 Task: Start in the project AgileRapid the sprint 'Capacity Scaling Sprint', with a duration of 2 weeks. Start in the project AgileRapid the sprint 'Capacity Scaling Sprint', with a duration of 1 week. Start in the project AgileRapid the sprint 'Capacity Scaling Sprint', with a duration of 3 weeks
Action: Mouse moved to (242, 67)
Screenshot: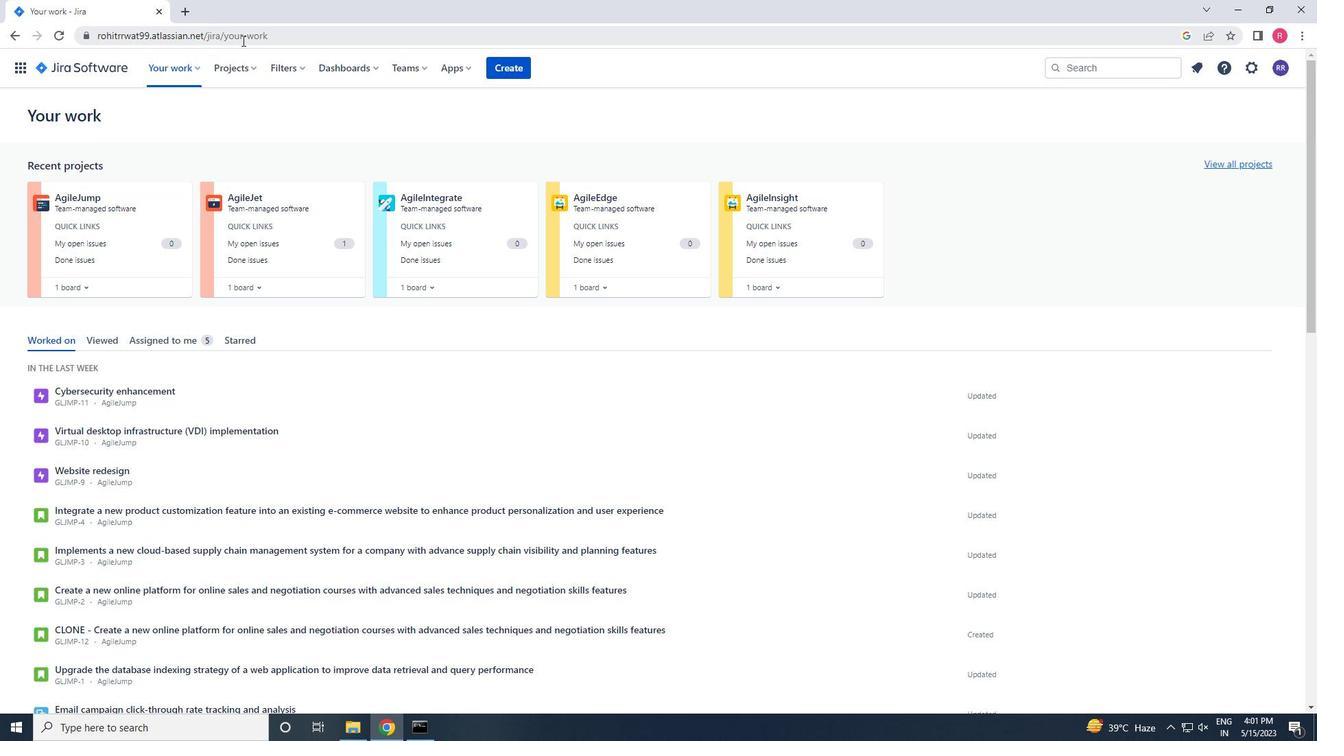 
Action: Mouse pressed left at (242, 67)
Screenshot: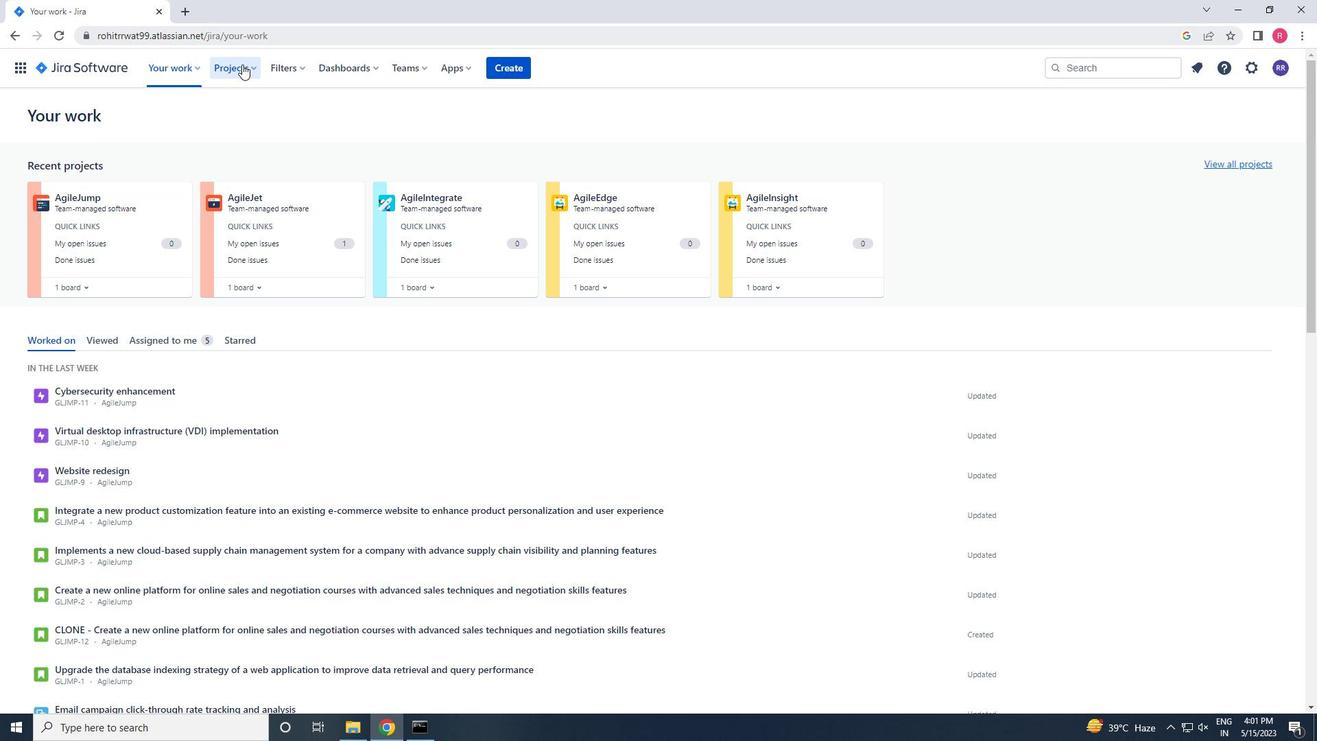 
Action: Mouse moved to (242, 138)
Screenshot: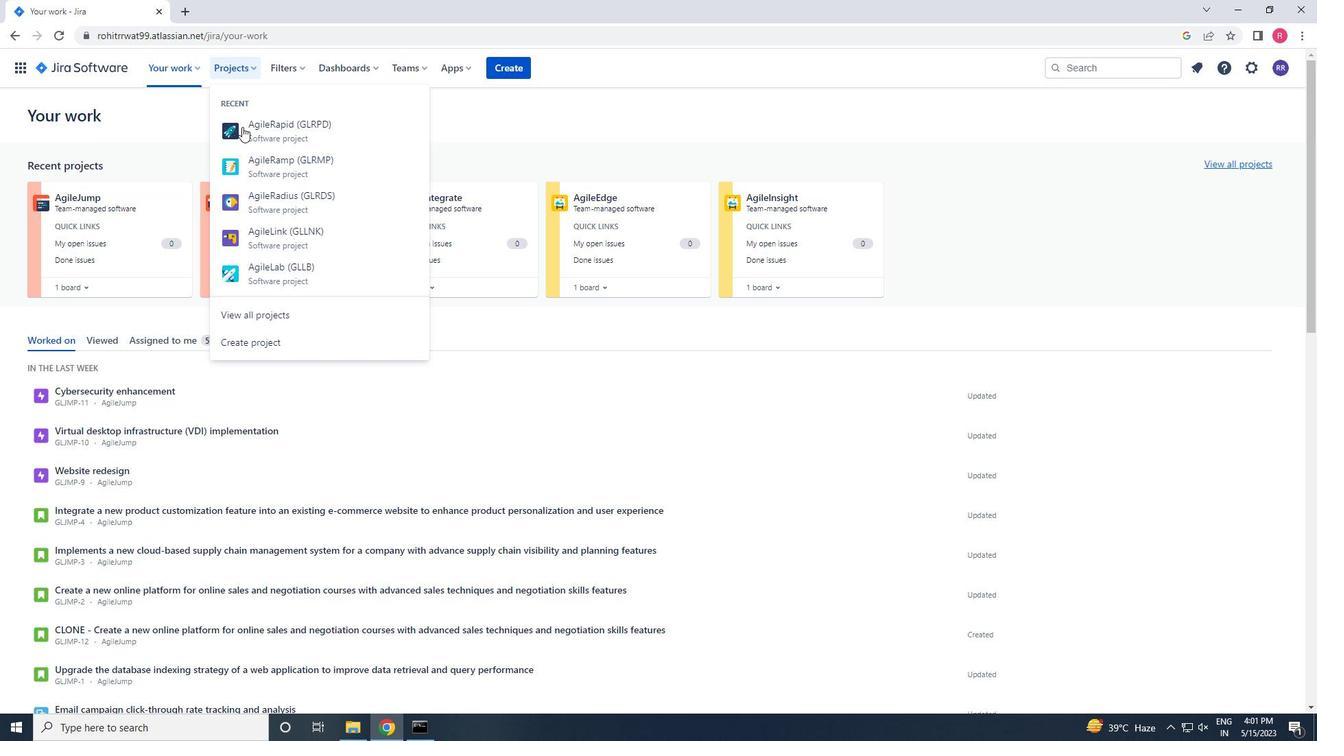
Action: Mouse pressed left at (242, 138)
Screenshot: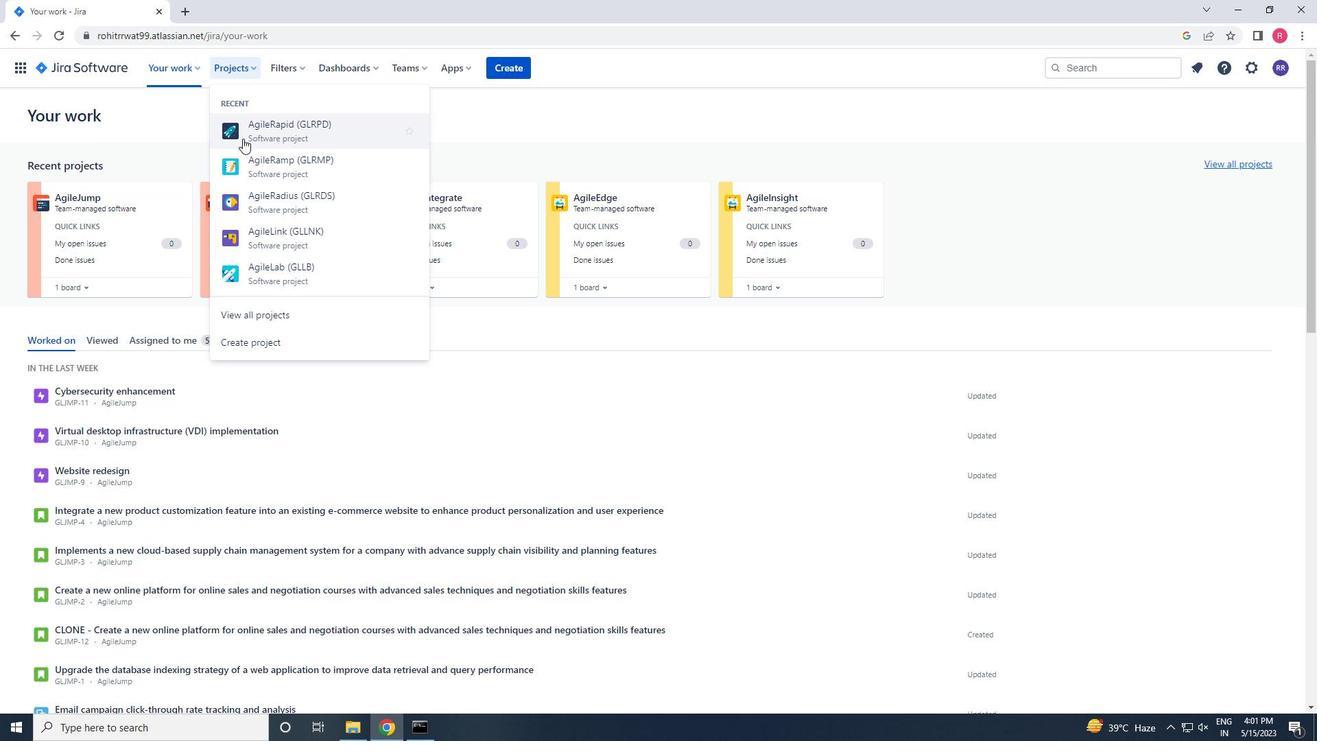 
Action: Mouse moved to (87, 201)
Screenshot: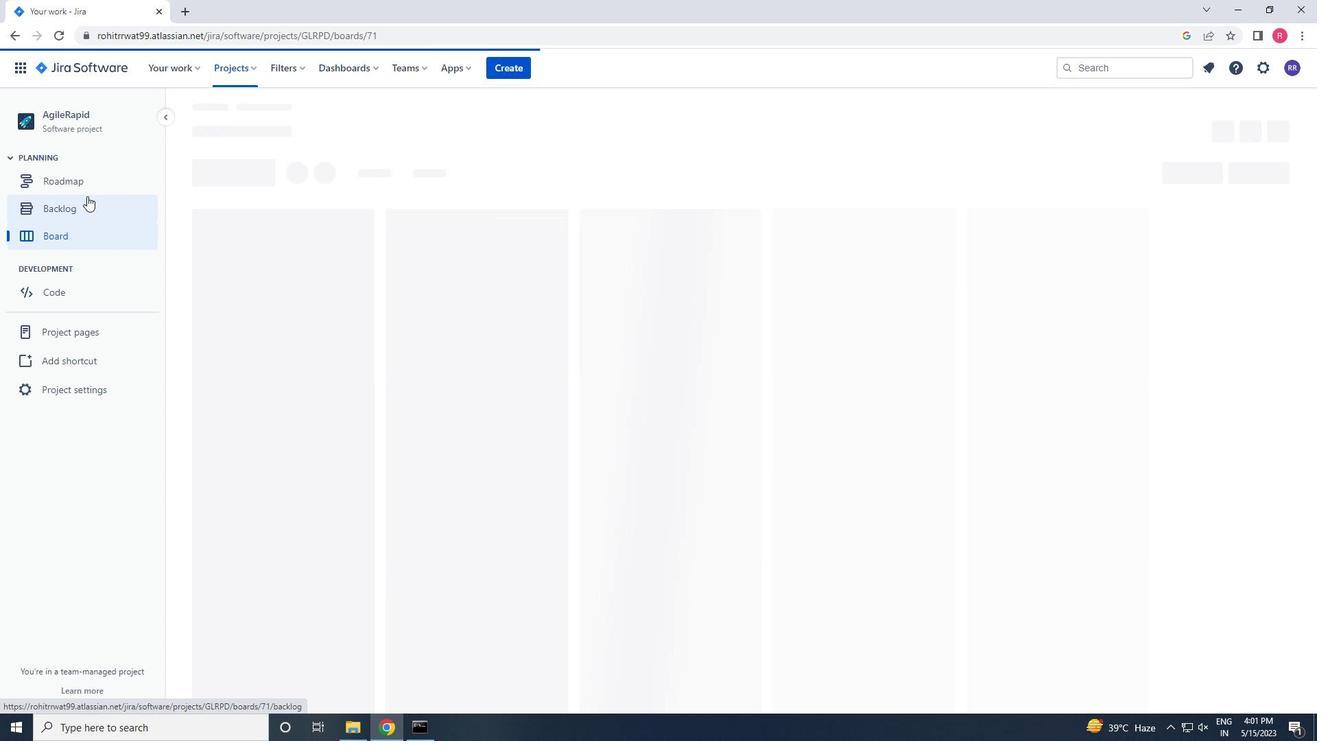 
Action: Mouse pressed left at (87, 201)
Screenshot: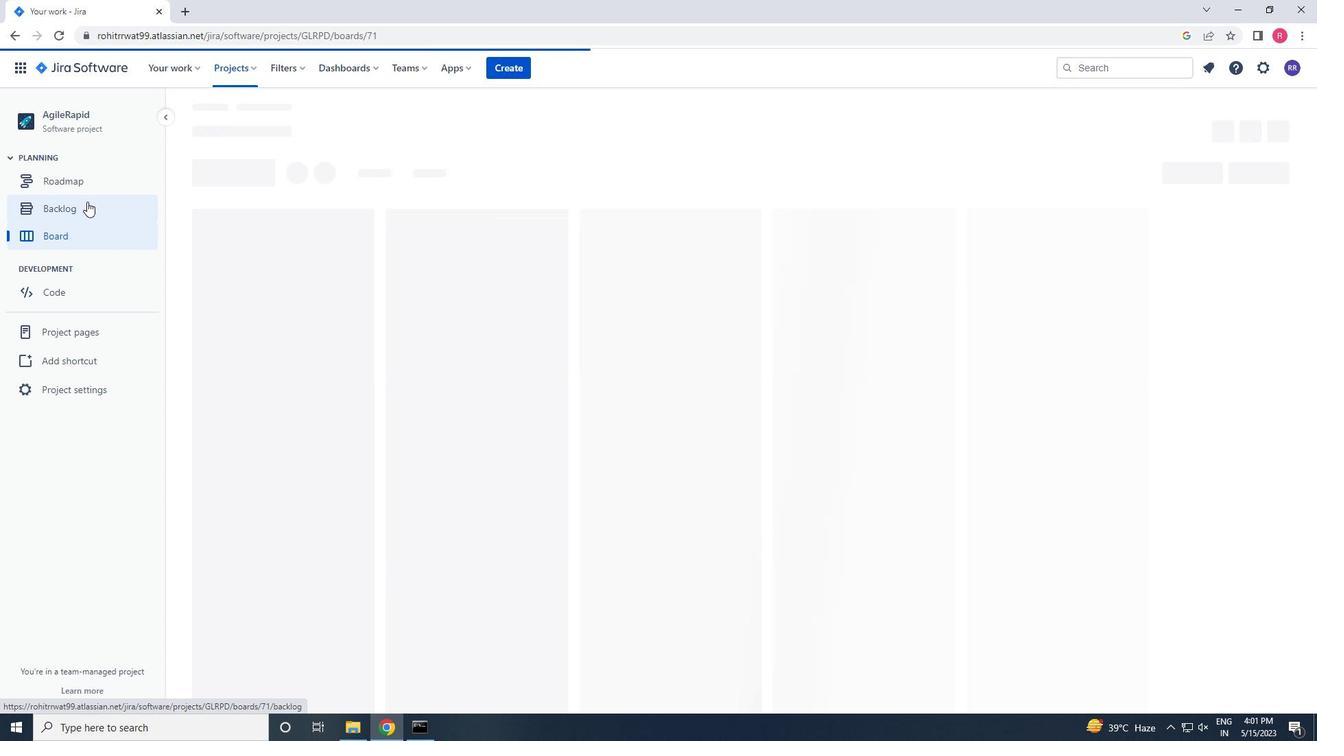 
Action: Mouse moved to (422, 392)
Screenshot: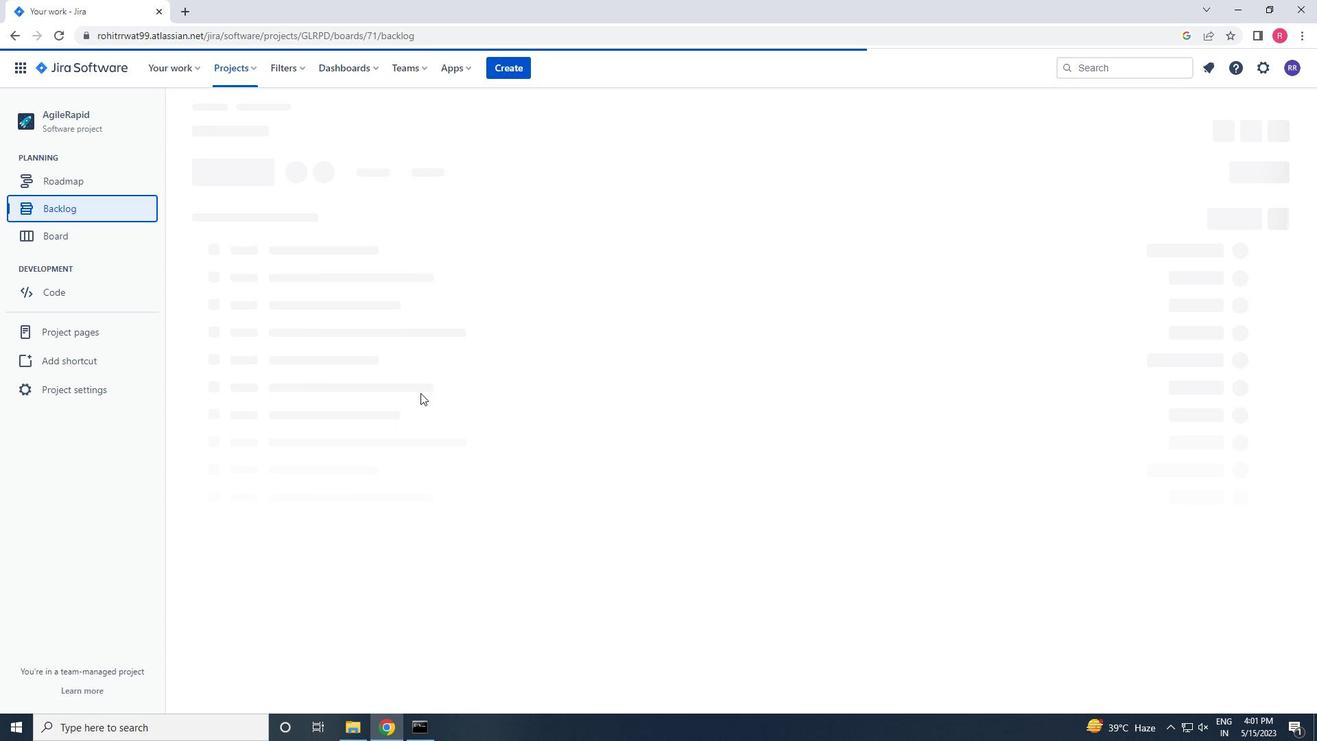 
Action: Mouse scrolled (422, 391) with delta (0, 0)
Screenshot: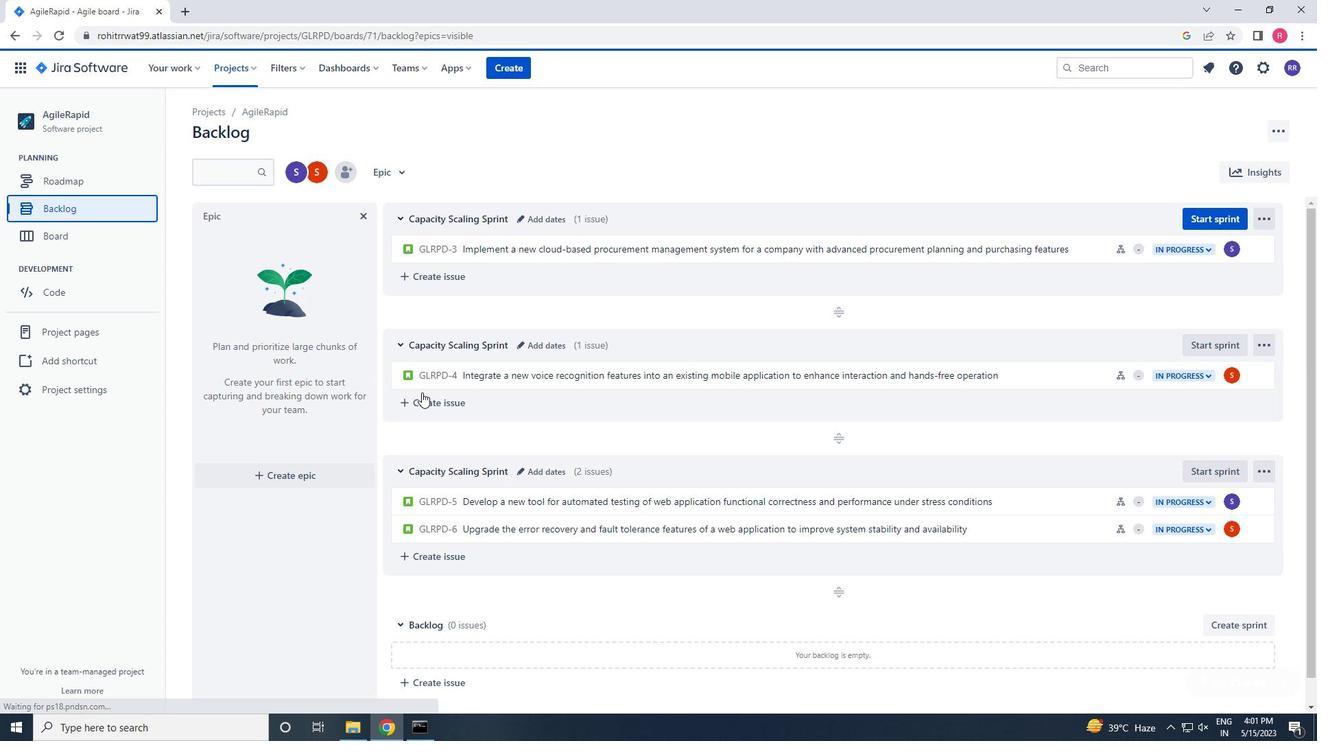 
Action: Mouse moved to (1120, 304)
Screenshot: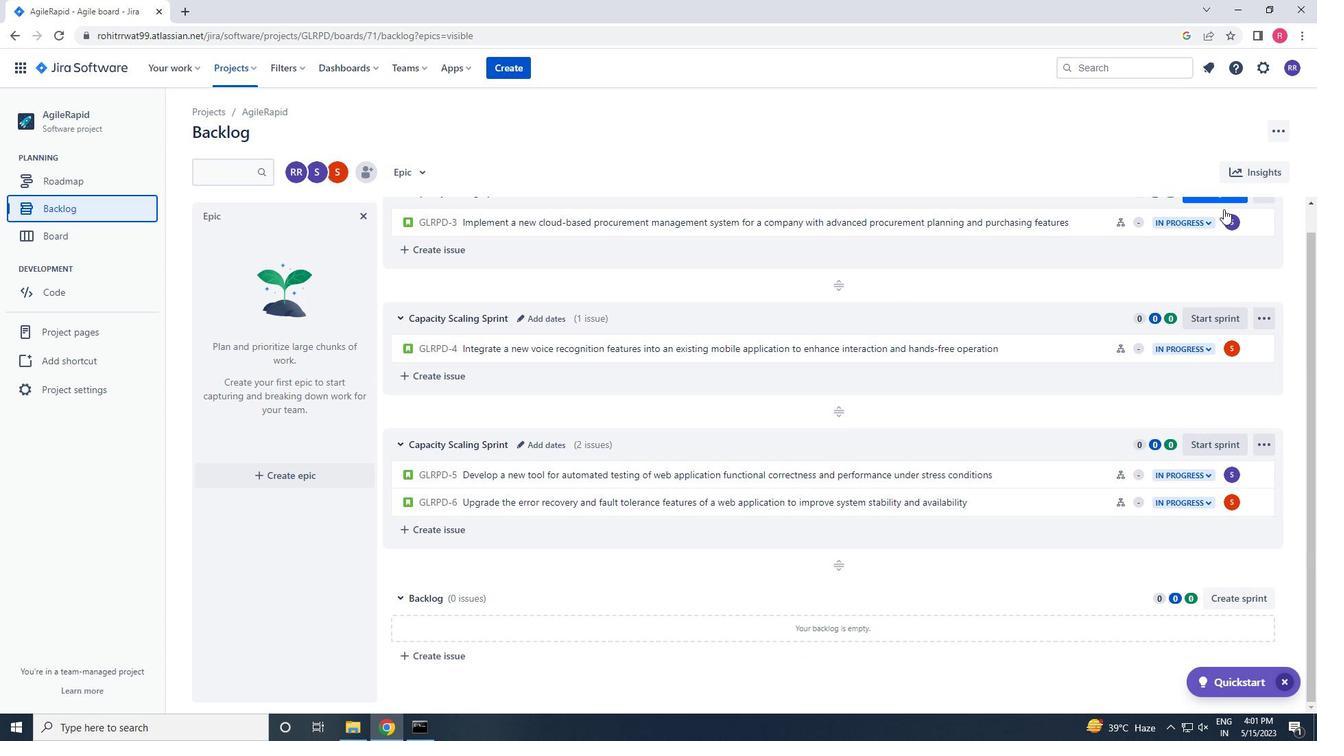 
Action: Mouse scrolled (1120, 304) with delta (0, 0)
Screenshot: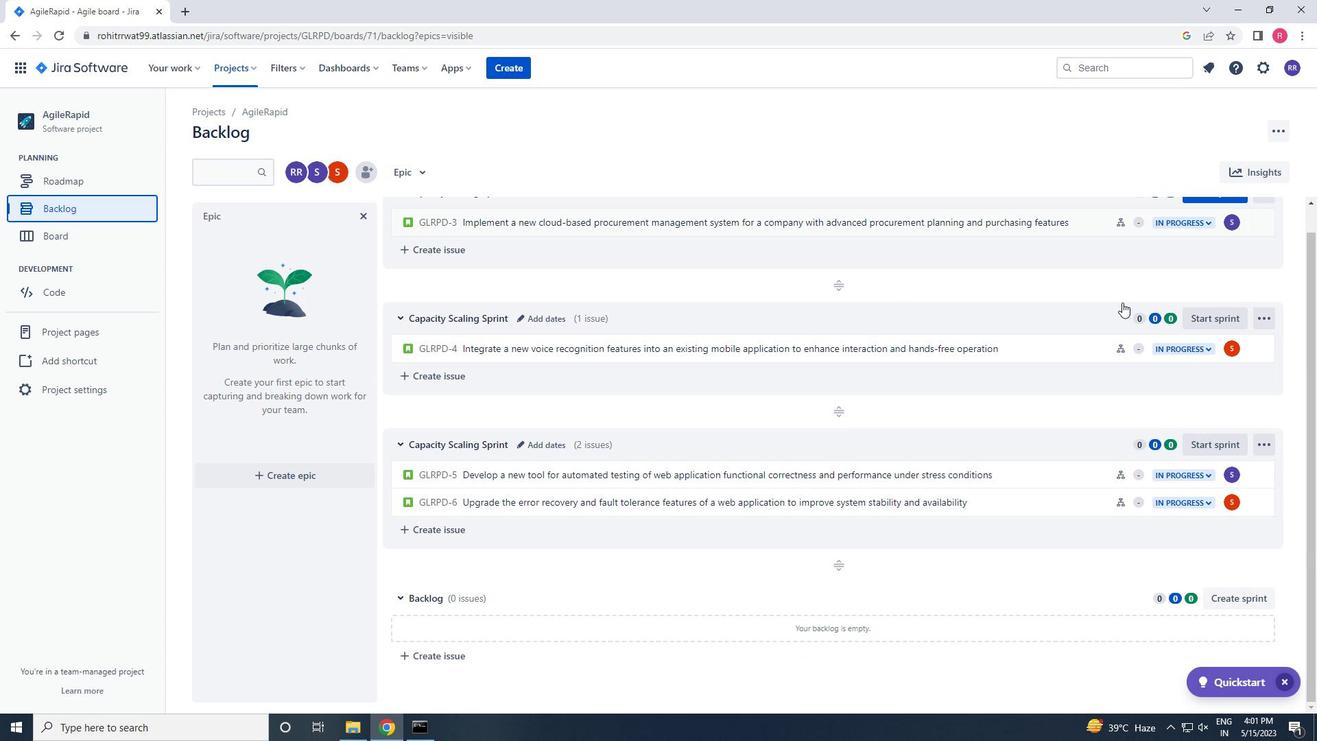 
Action: Mouse scrolled (1120, 304) with delta (0, 0)
Screenshot: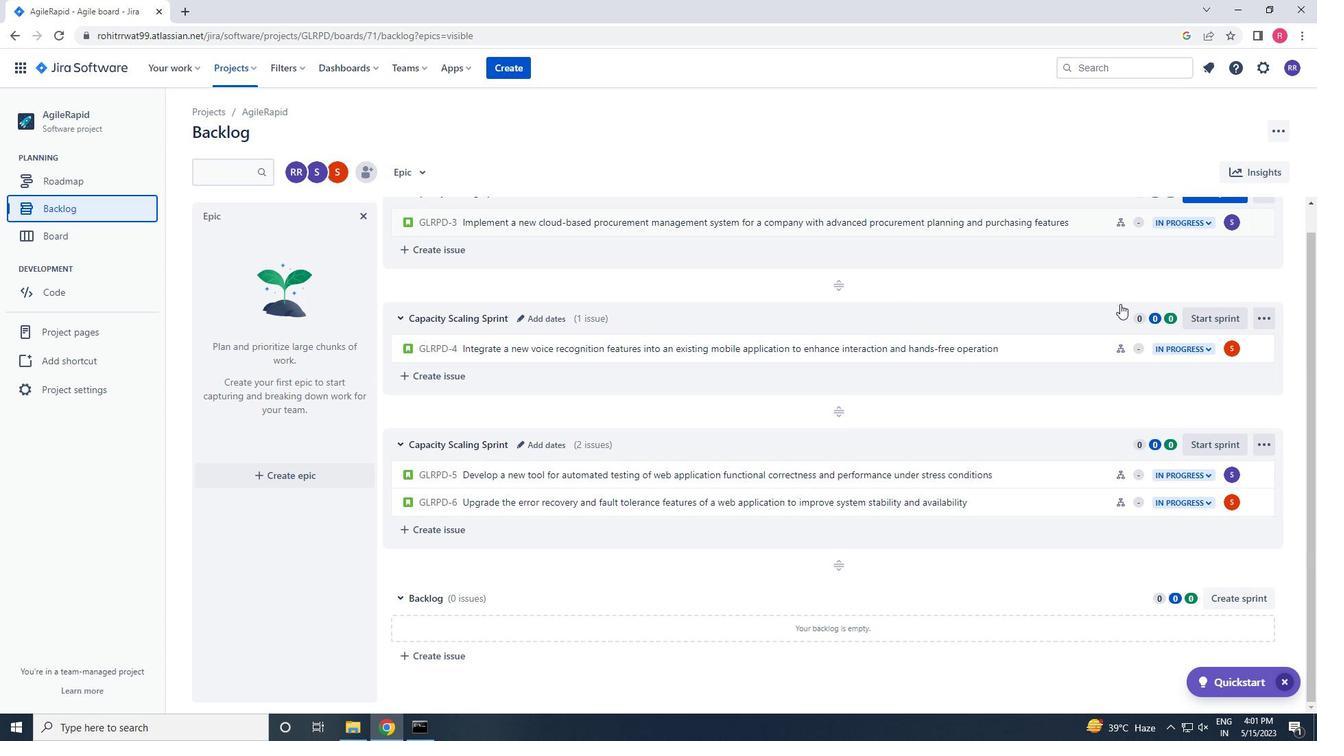 
Action: Mouse scrolled (1120, 304) with delta (0, 0)
Screenshot: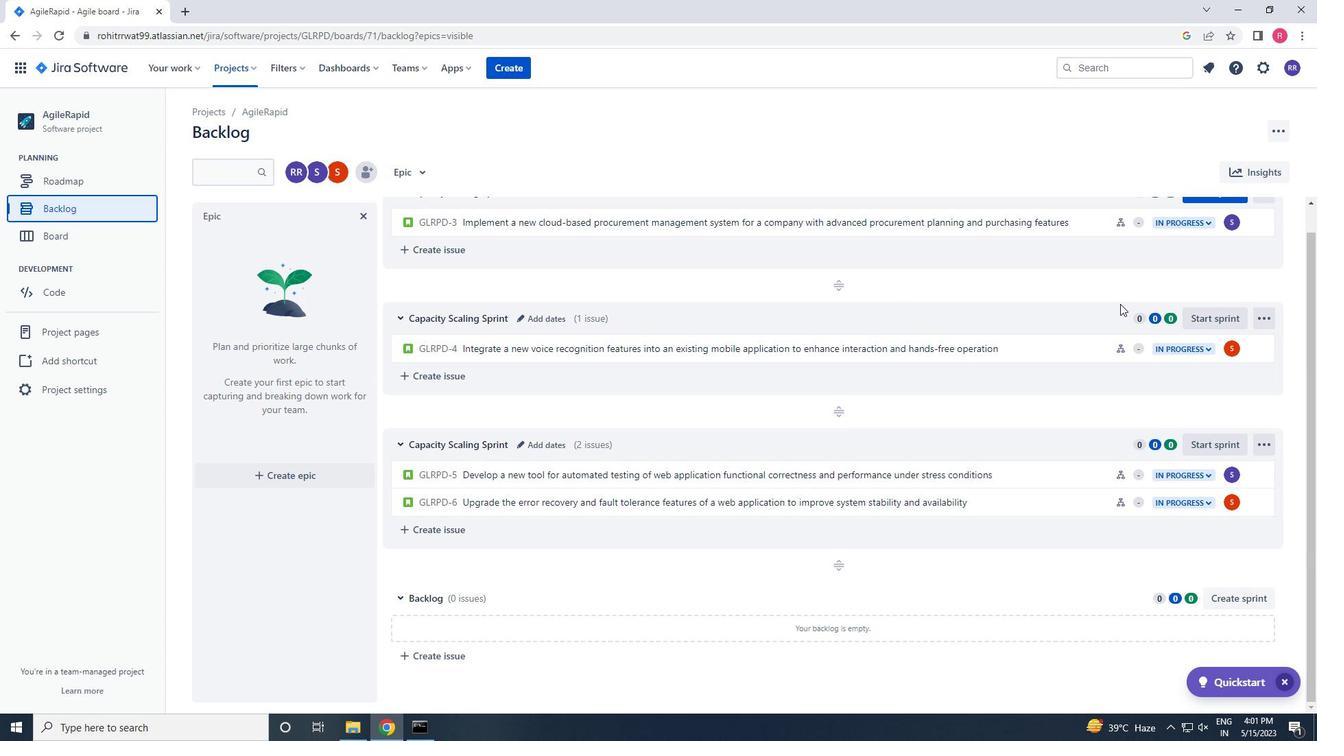 
Action: Mouse scrolled (1120, 304) with delta (0, 0)
Screenshot: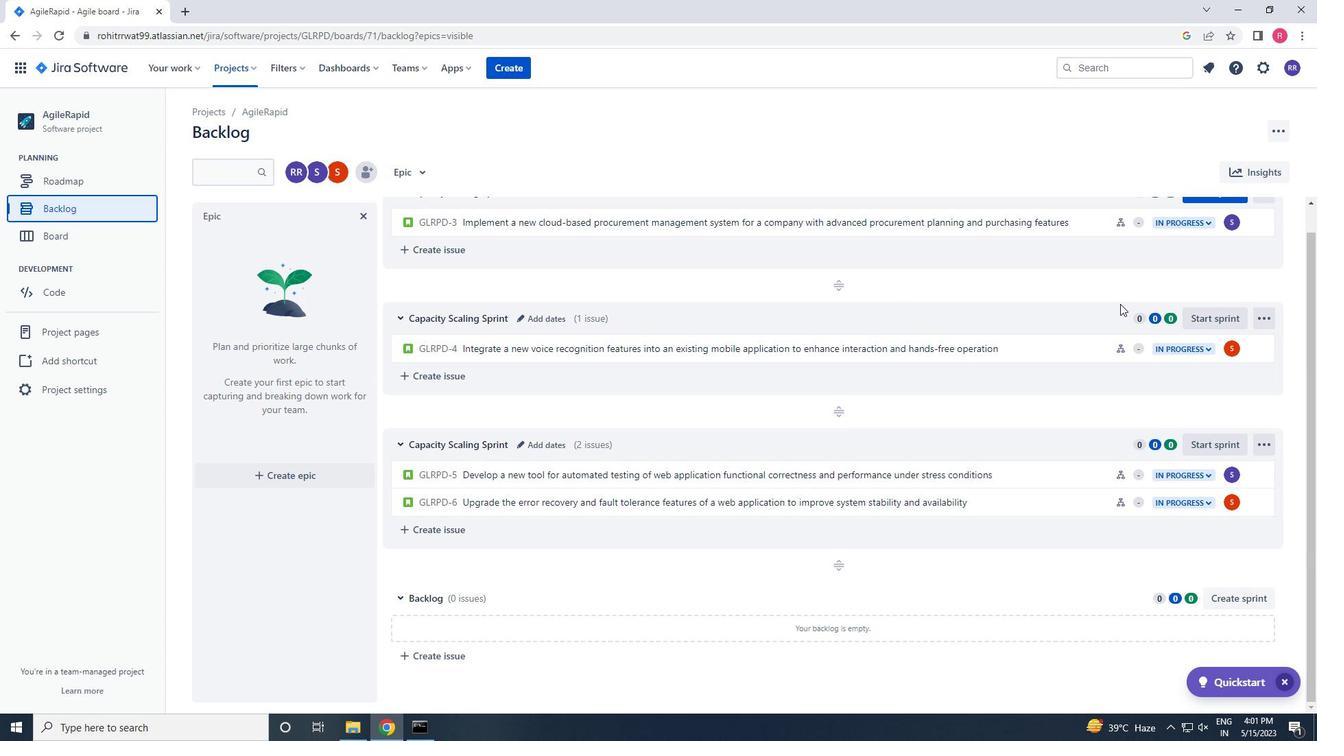 
Action: Mouse moved to (1192, 218)
Screenshot: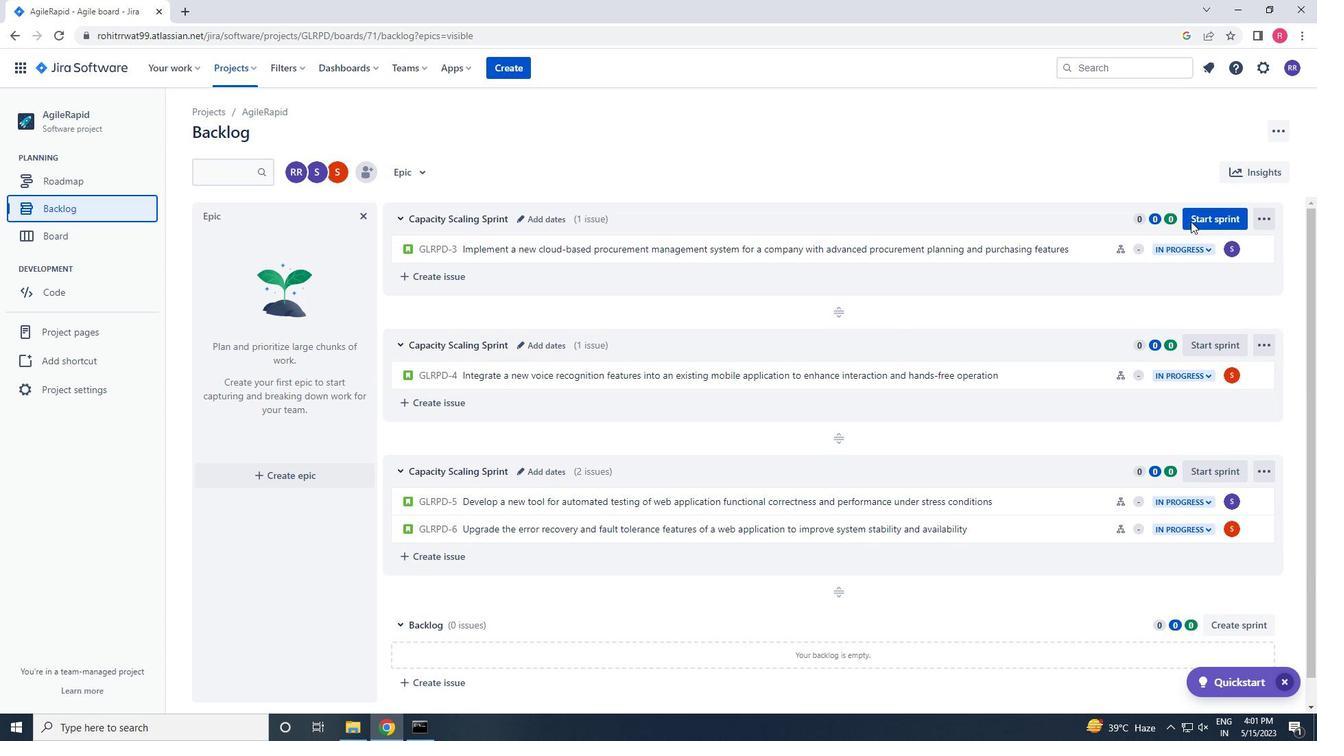 
Action: Mouse pressed left at (1192, 218)
Screenshot: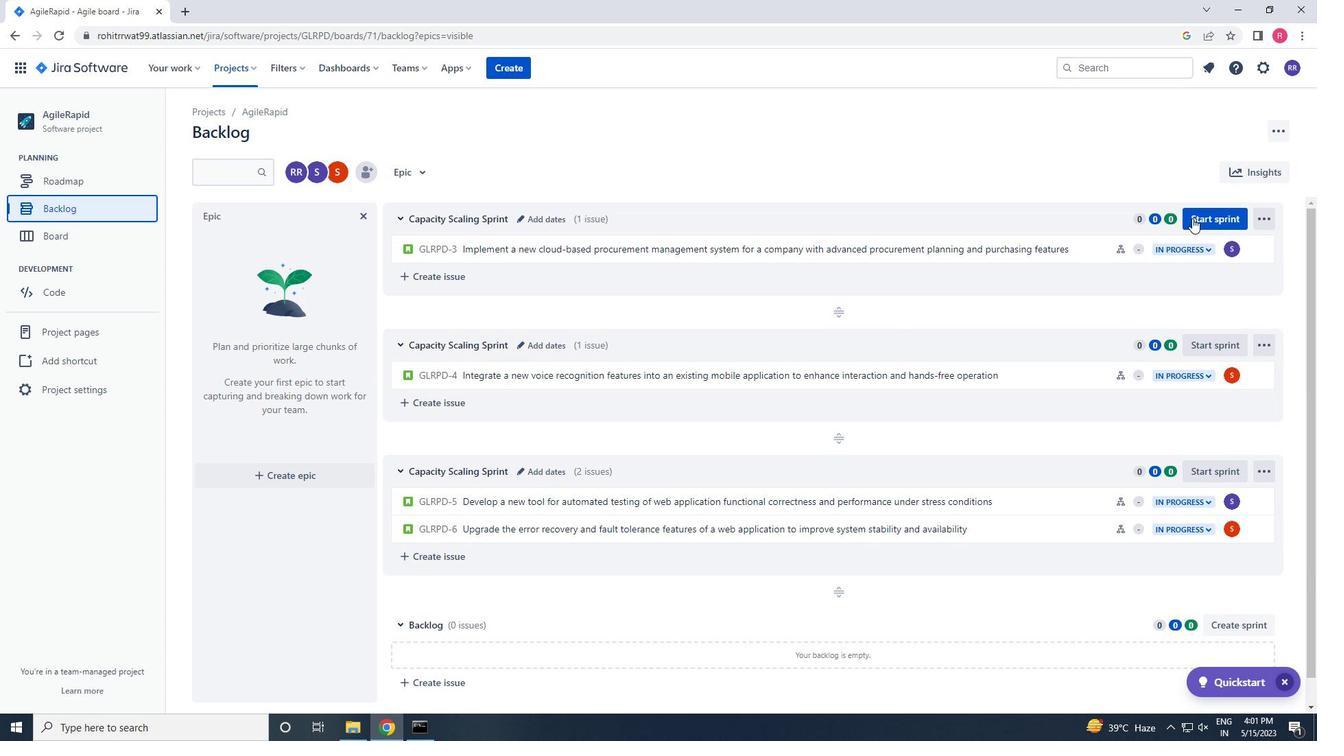 
Action: Mouse moved to (599, 242)
Screenshot: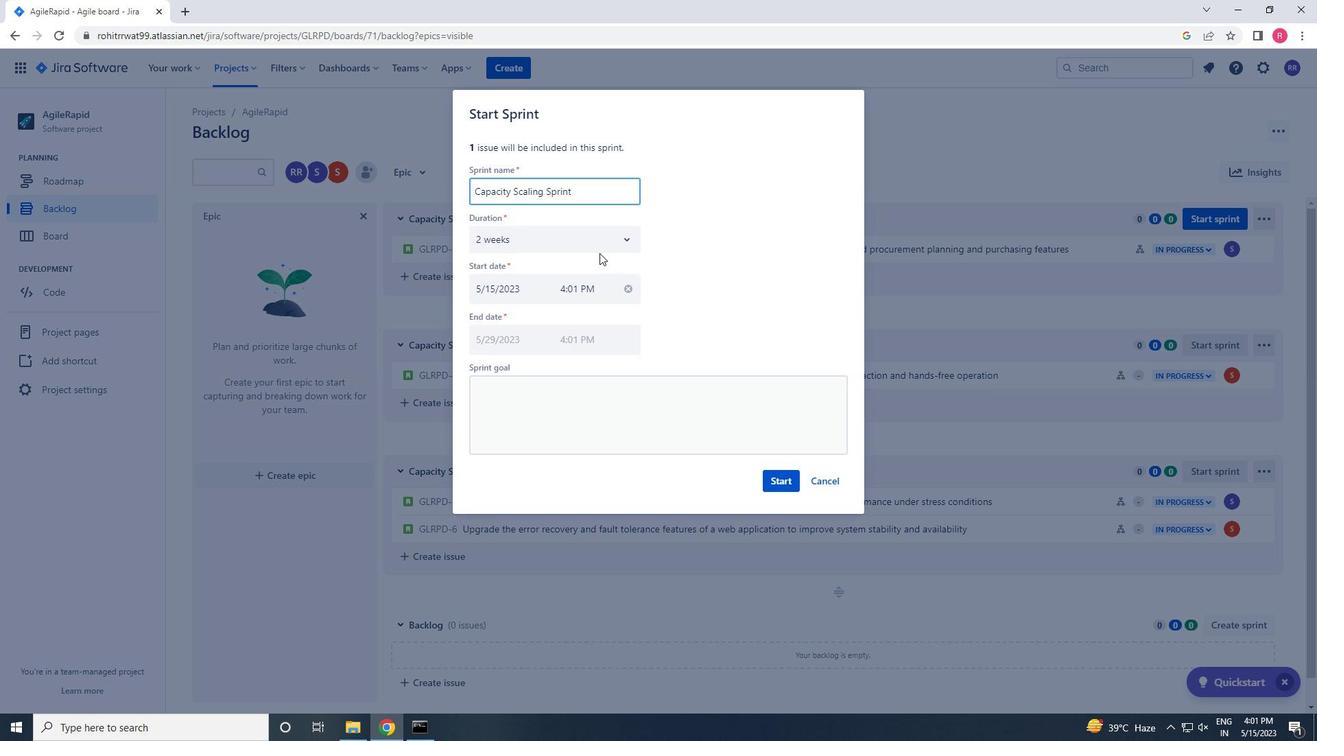 
Action: Mouse pressed left at (599, 242)
Screenshot: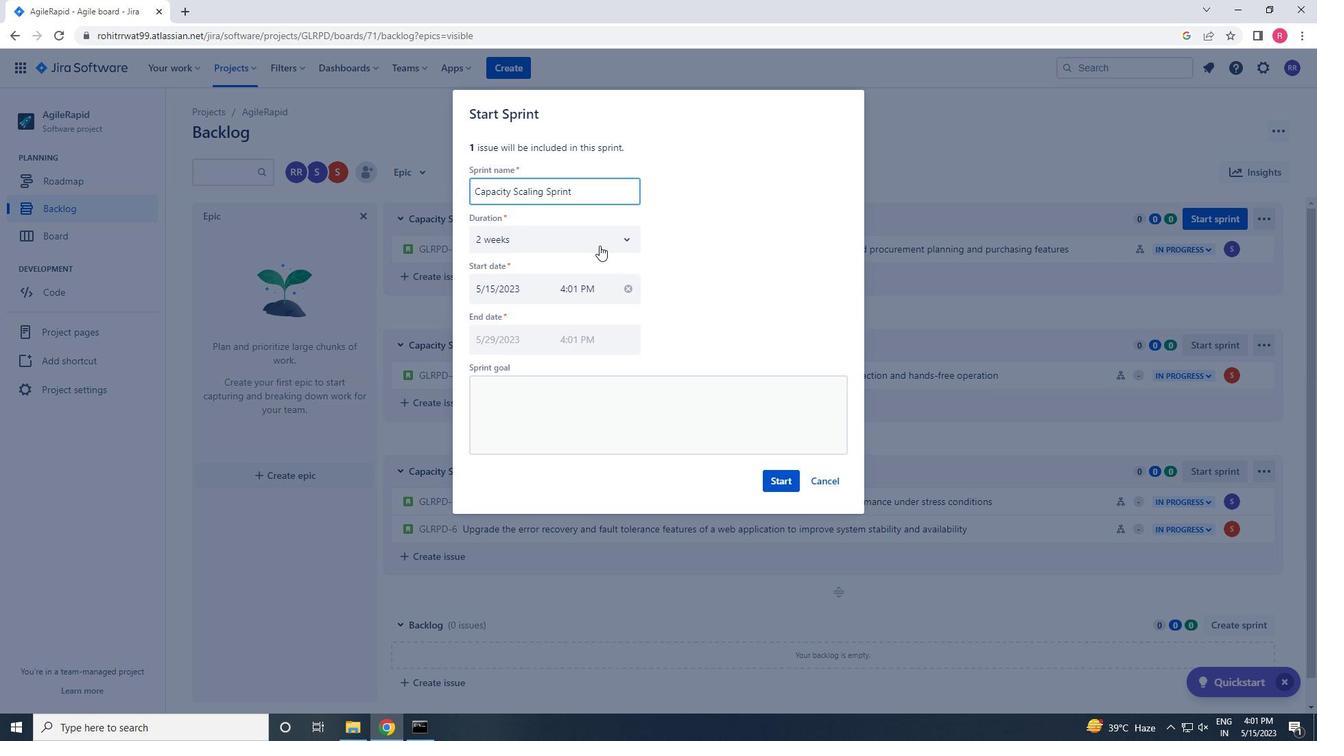 
Action: Mouse moved to (584, 299)
Screenshot: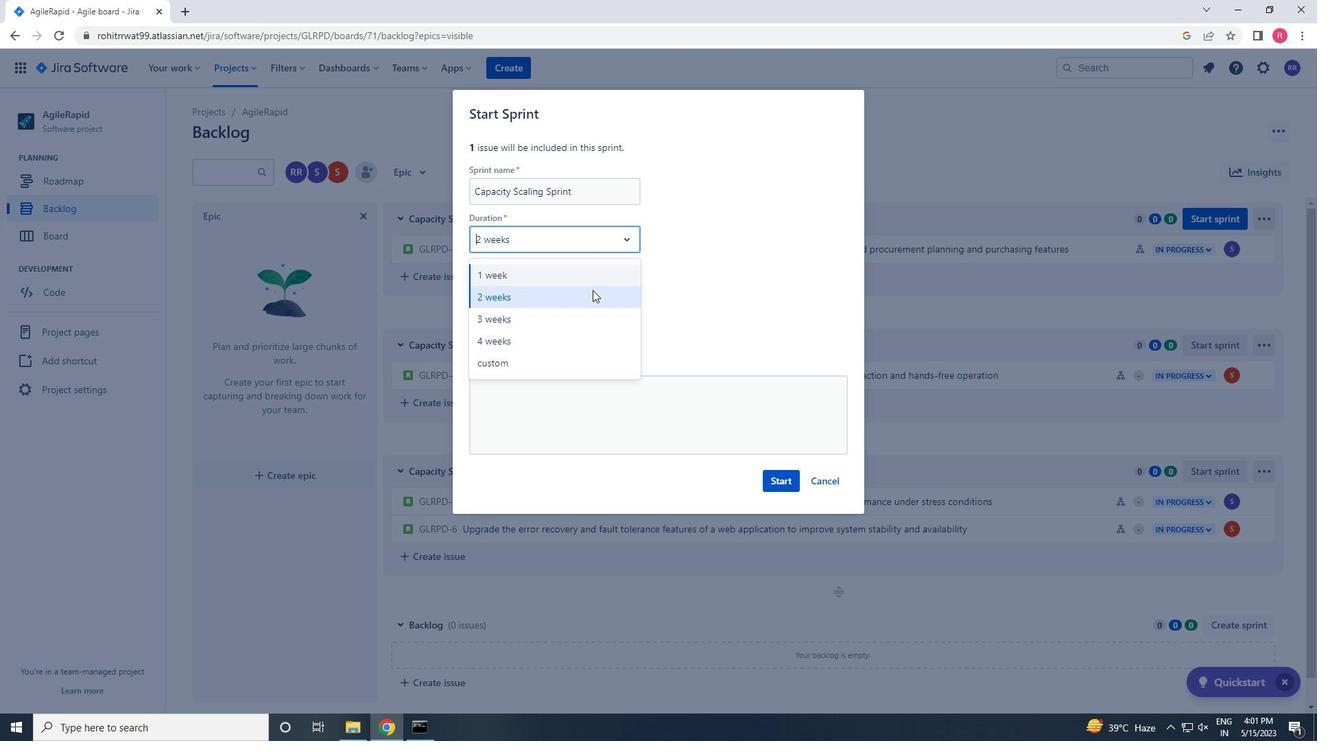 
Action: Mouse pressed left at (584, 299)
Screenshot: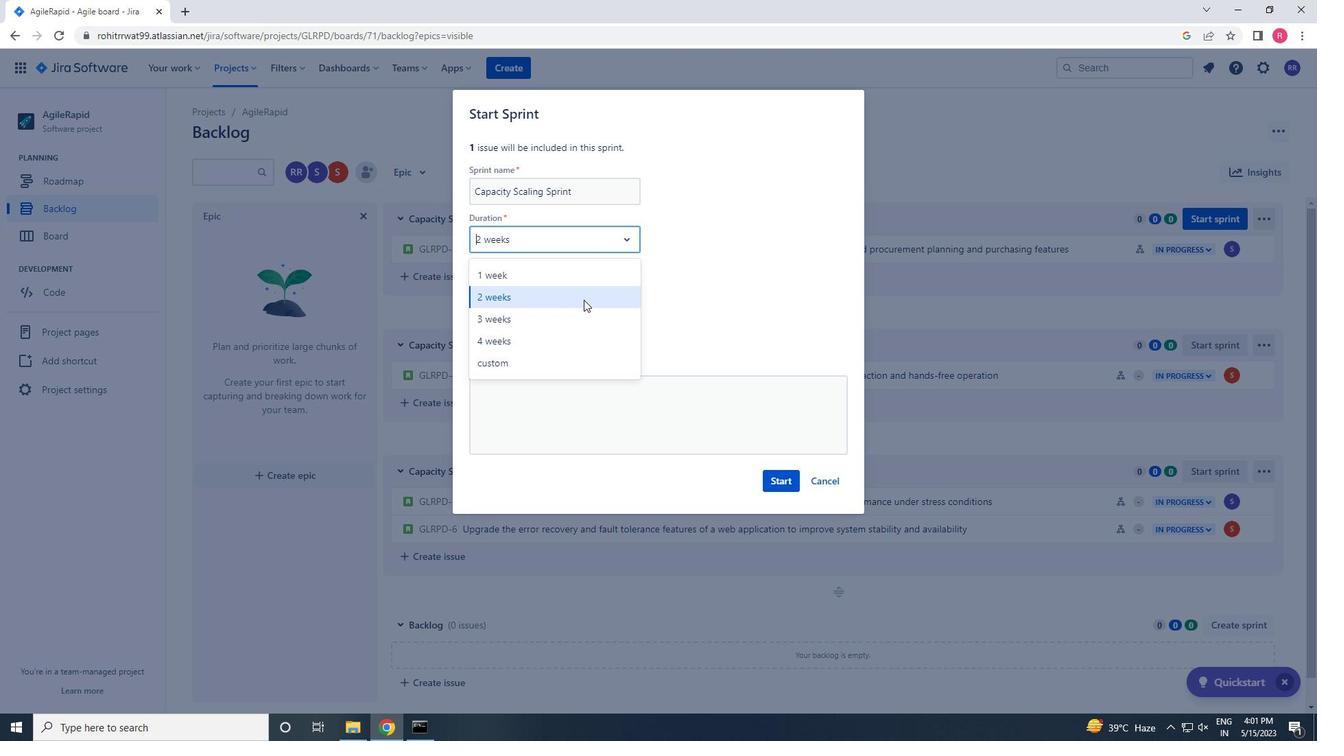 
Action: Mouse moved to (777, 482)
Screenshot: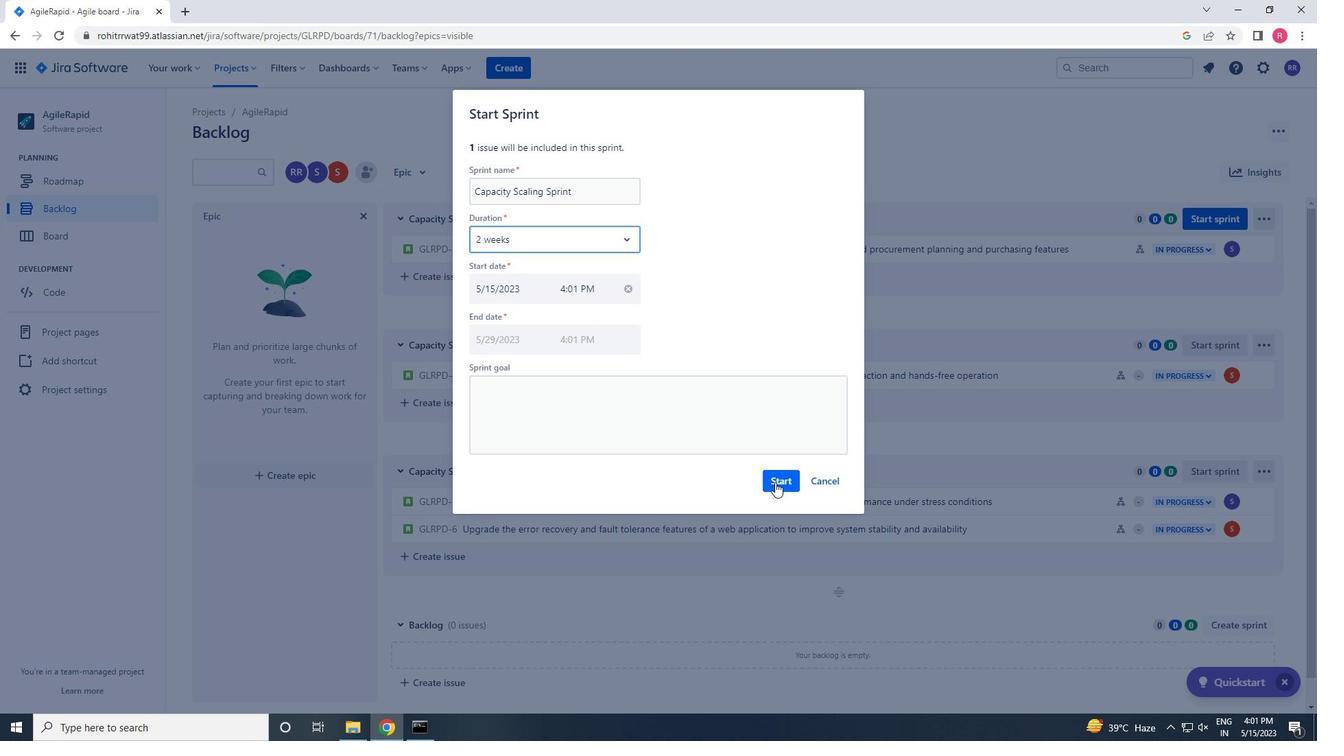 
Action: Mouse pressed left at (777, 482)
Screenshot: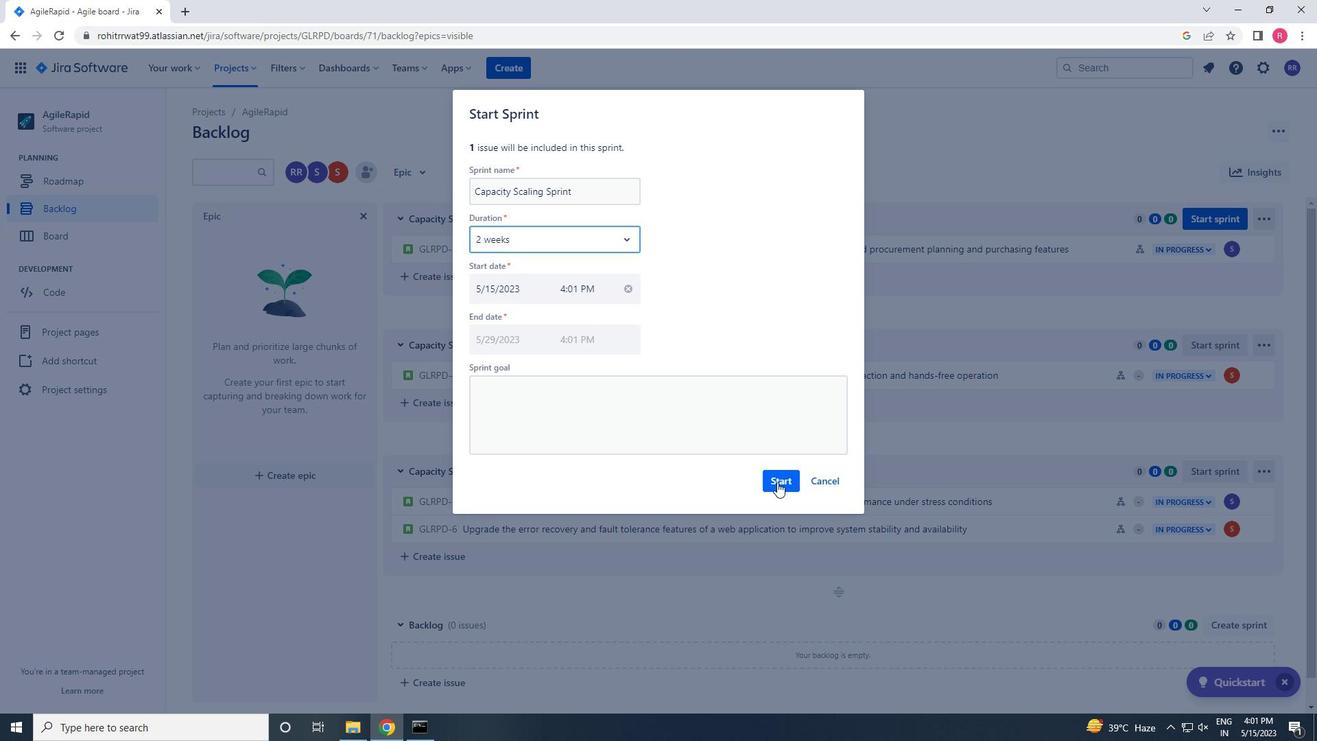 
Action: Mouse moved to (70, 207)
Screenshot: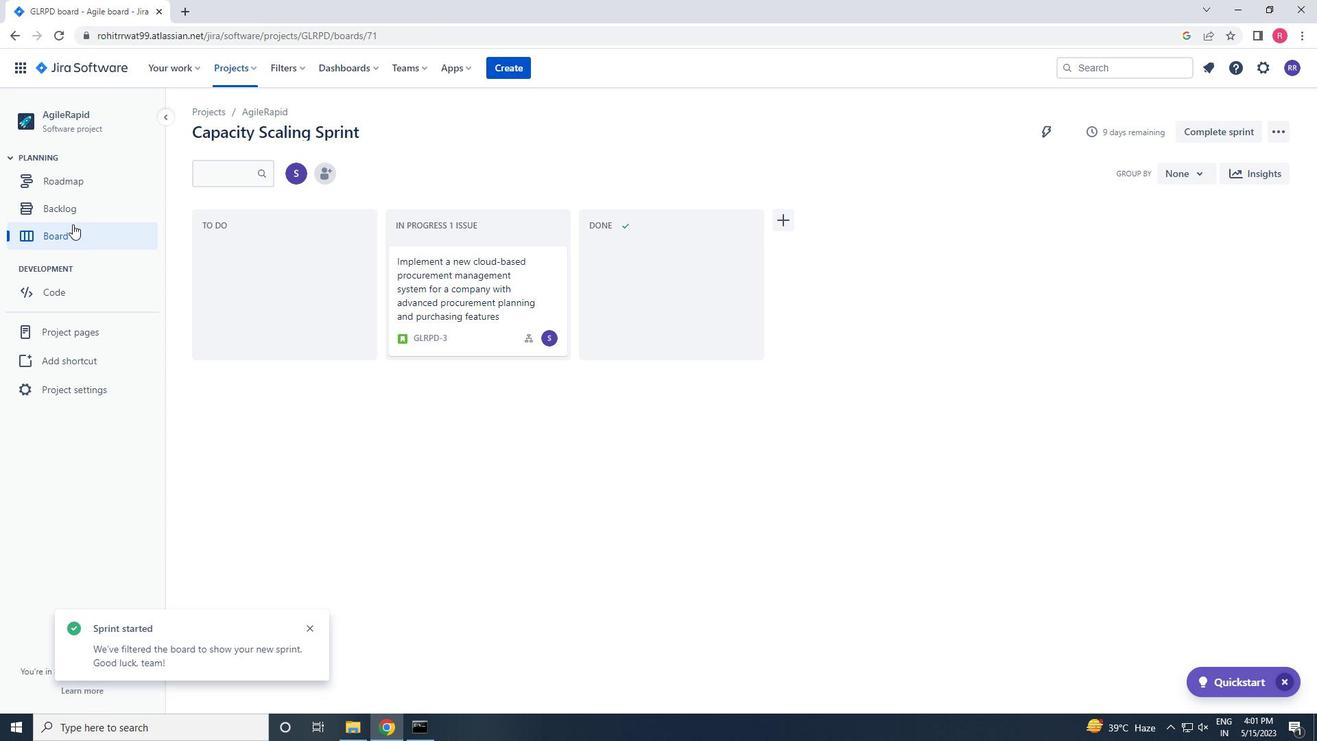 
Action: Mouse pressed left at (70, 207)
Screenshot: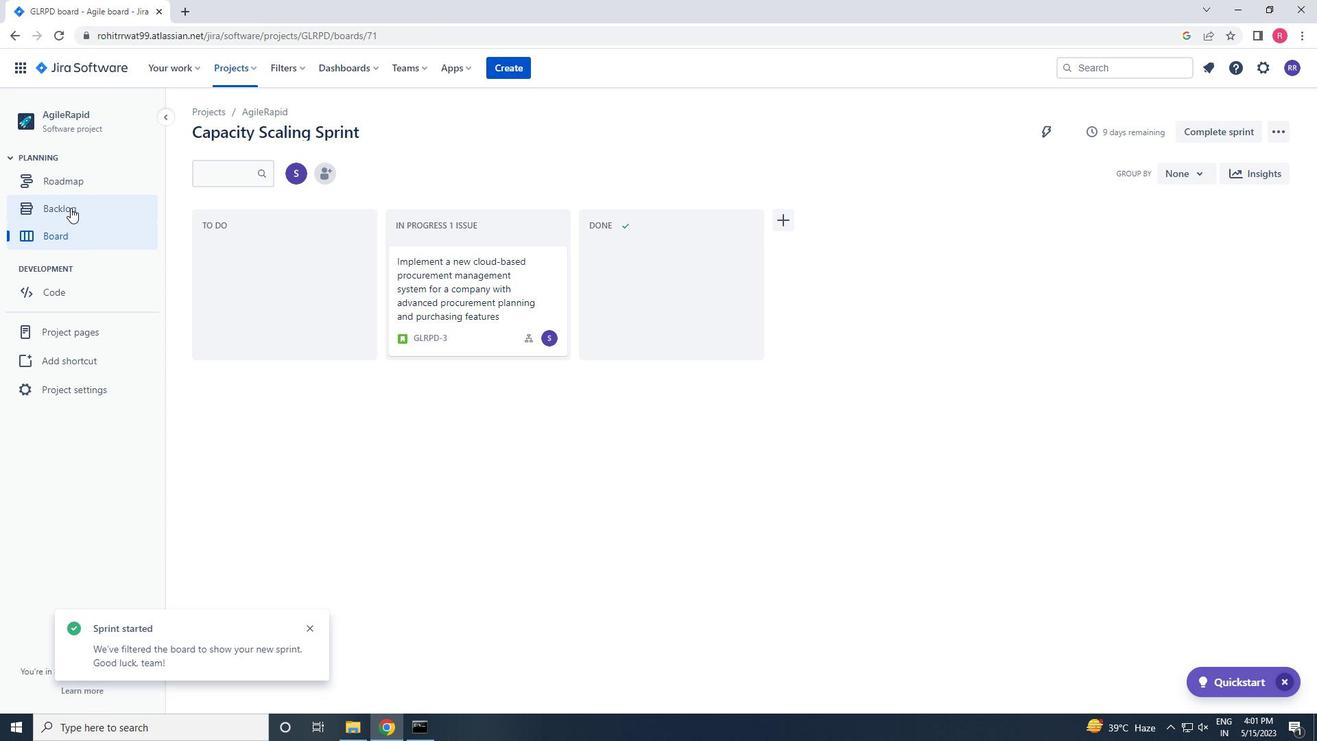 
Action: Mouse moved to (1203, 341)
Screenshot: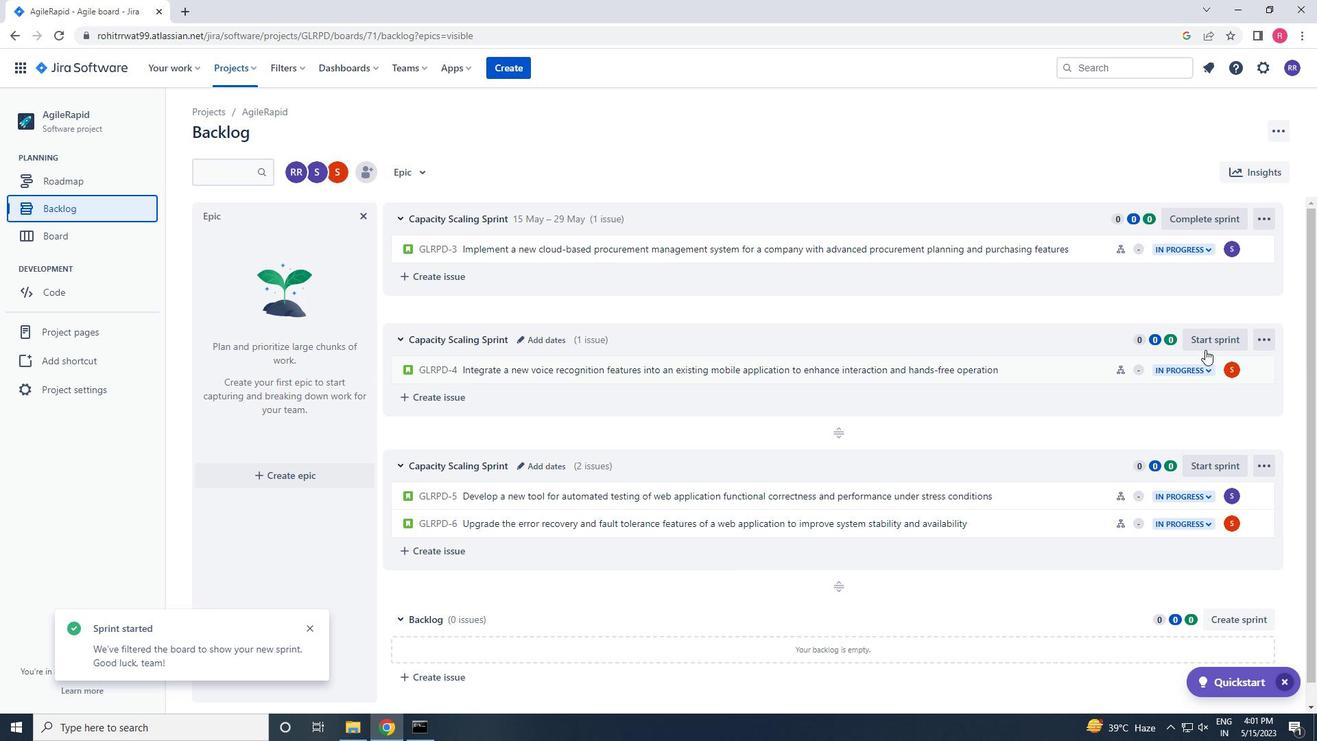 
Action: Mouse pressed left at (1203, 341)
Screenshot: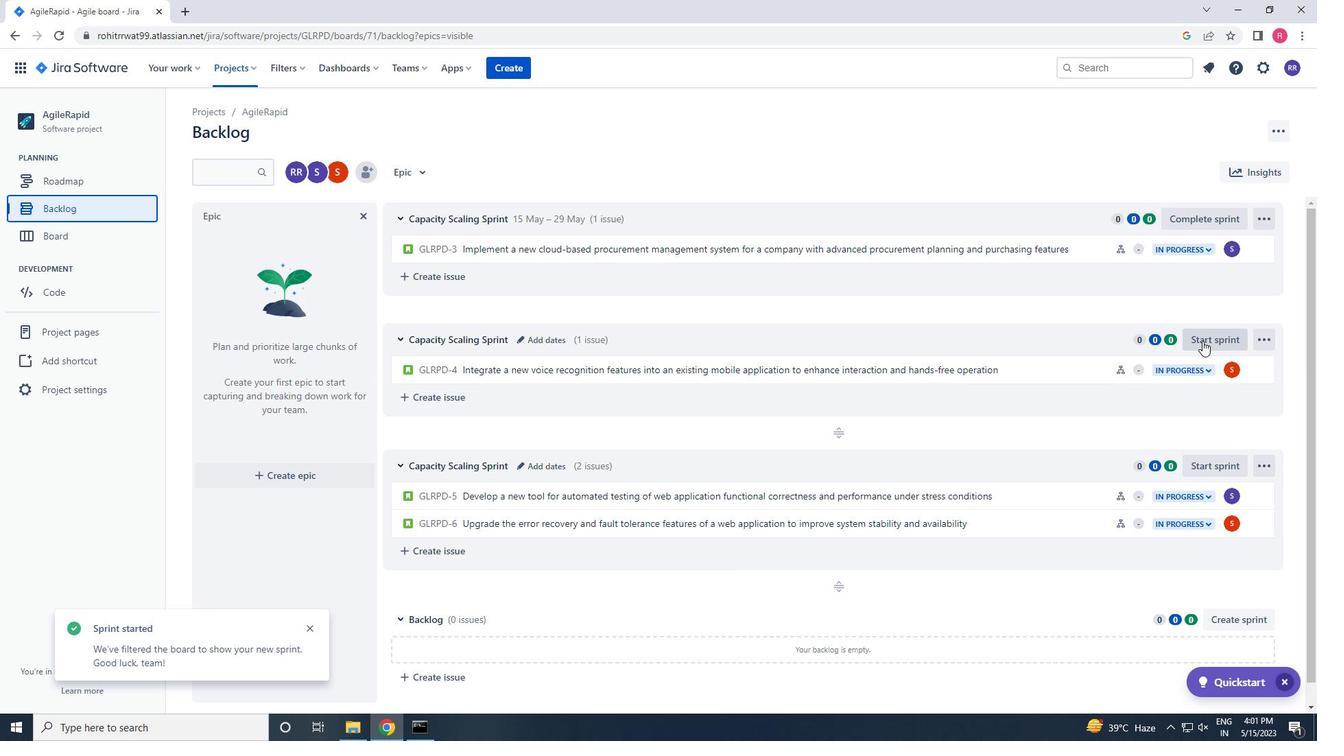 
Action: Mouse moved to (542, 230)
Screenshot: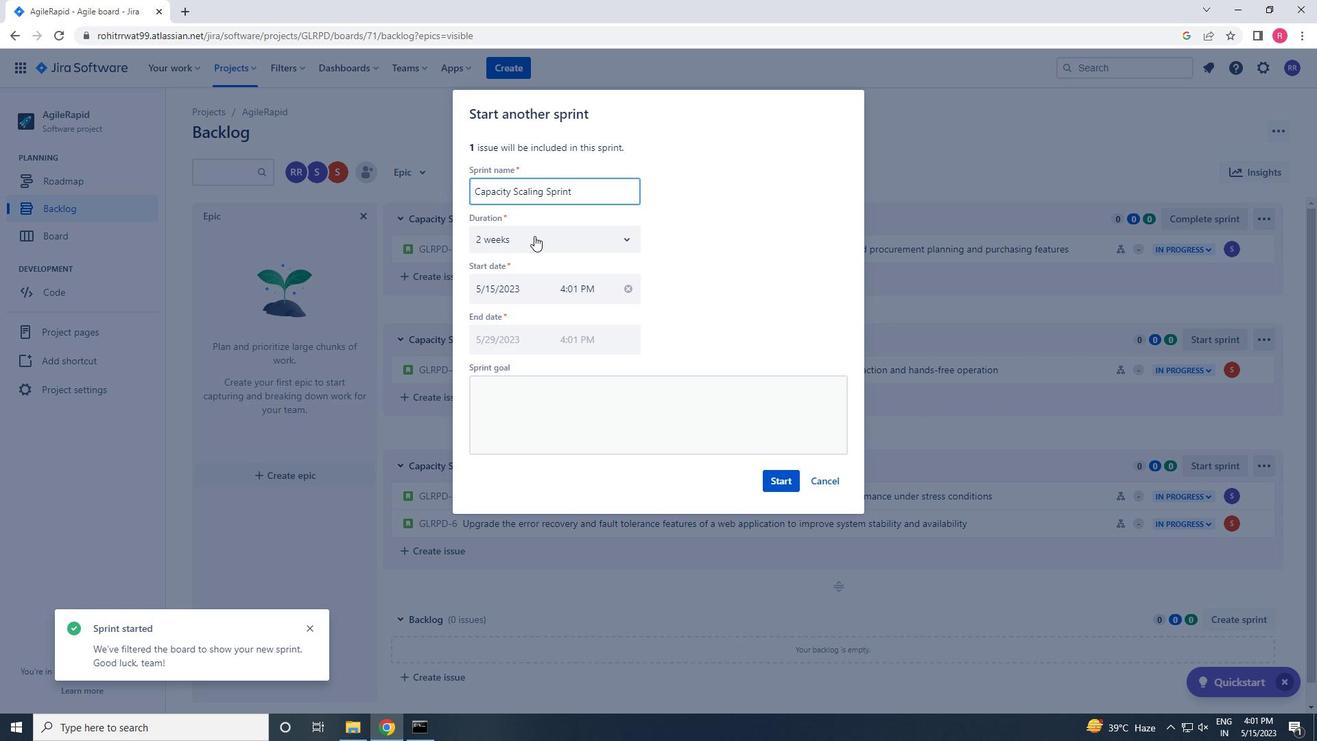 
Action: Mouse pressed left at (542, 230)
Screenshot: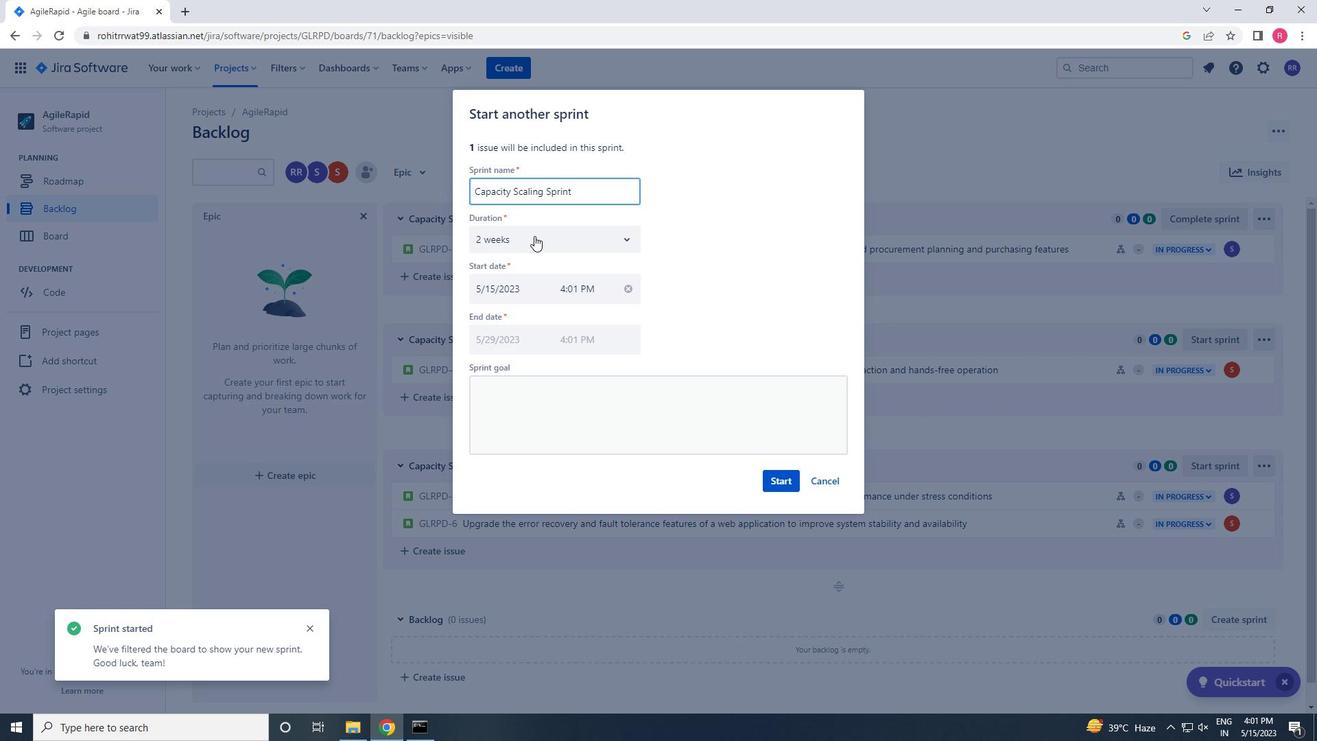 
Action: Mouse moved to (558, 267)
Screenshot: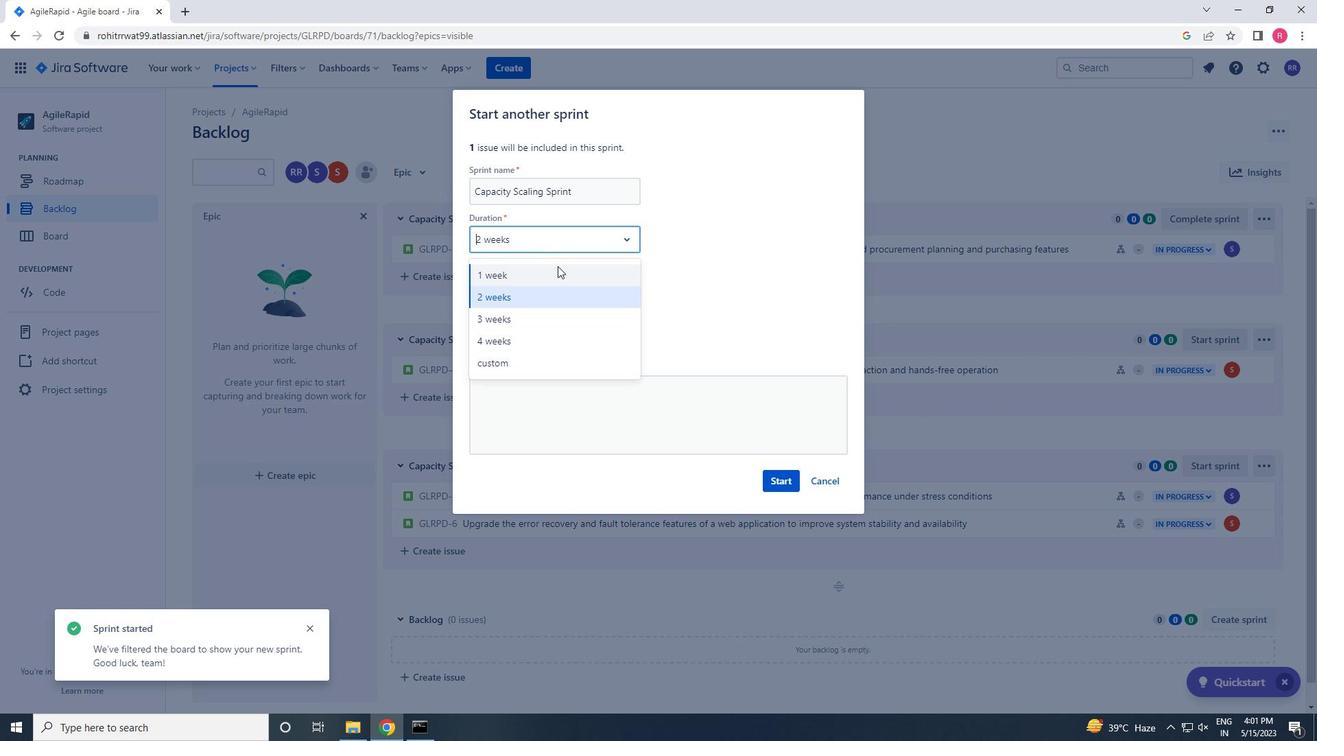
Action: Mouse pressed left at (558, 267)
Screenshot: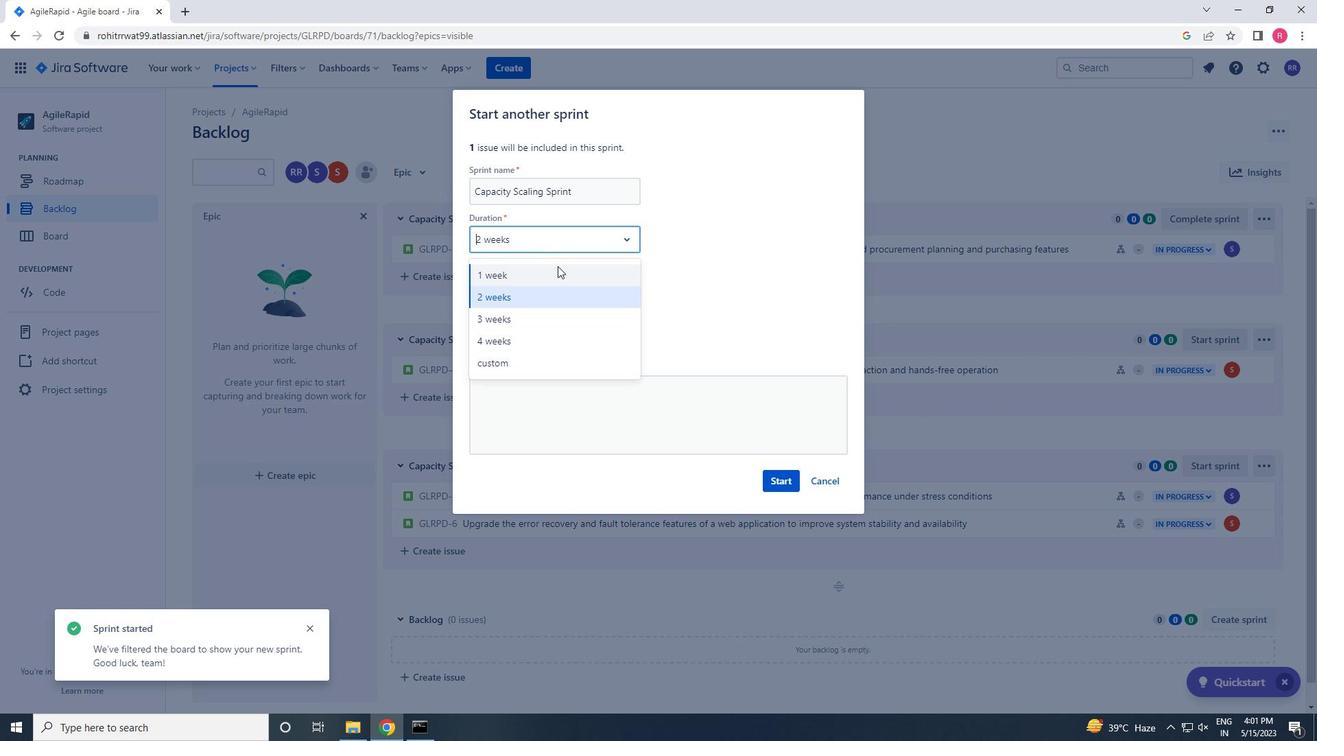 
Action: Mouse moved to (781, 485)
Screenshot: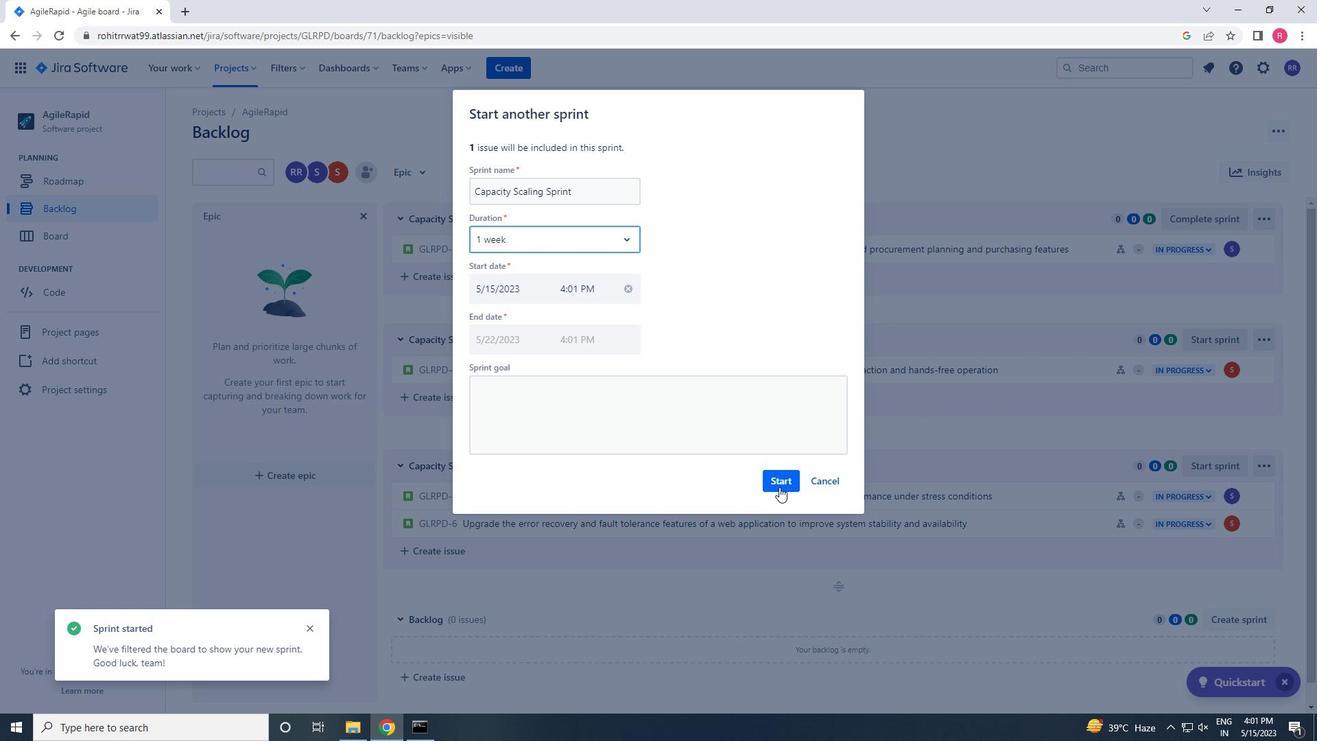 
Action: Mouse pressed left at (781, 485)
Screenshot: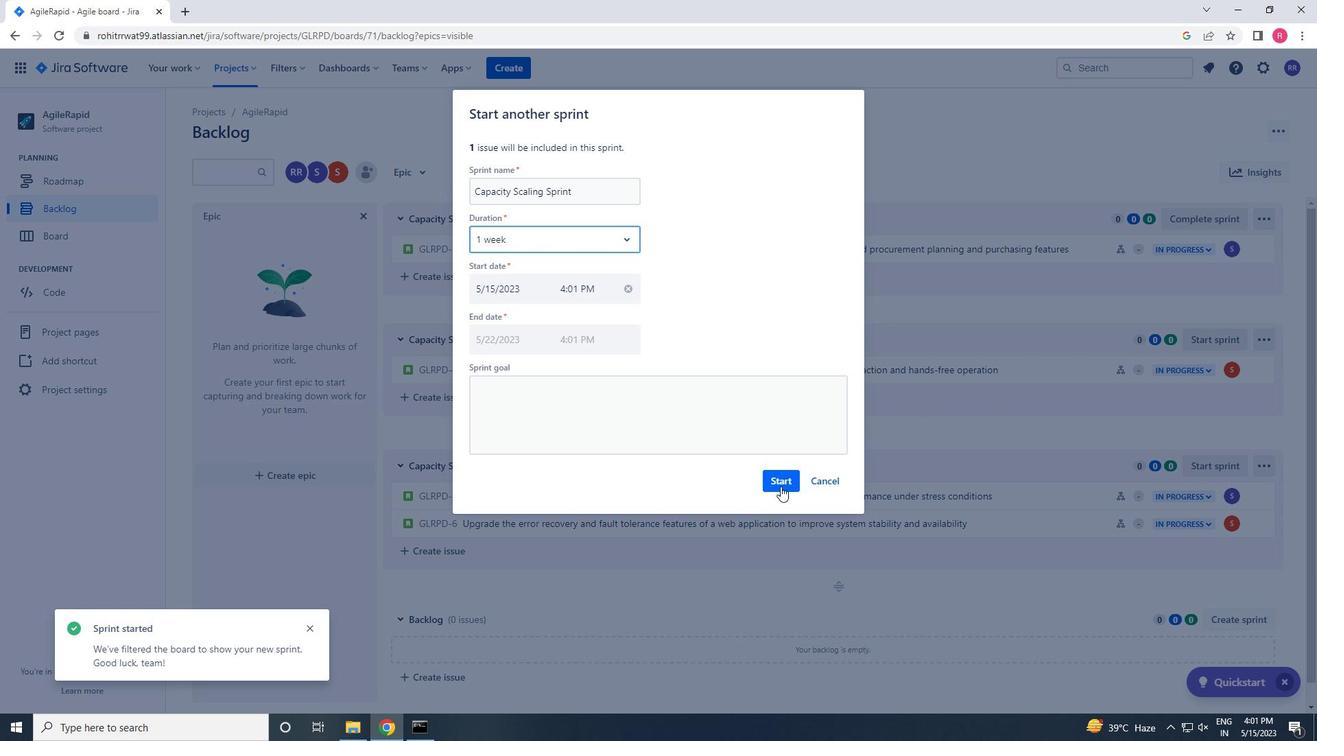 
Action: Mouse moved to (48, 221)
Screenshot: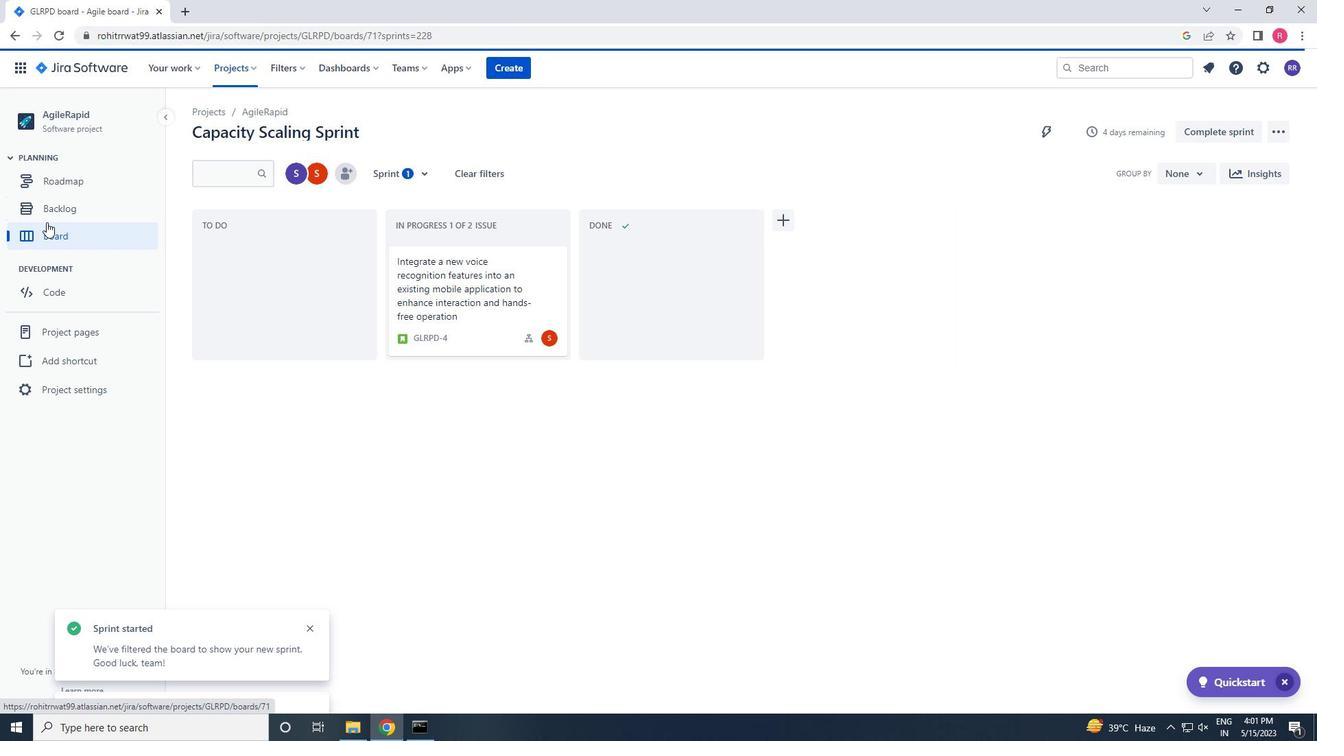 
Action: Mouse pressed left at (48, 221)
Screenshot: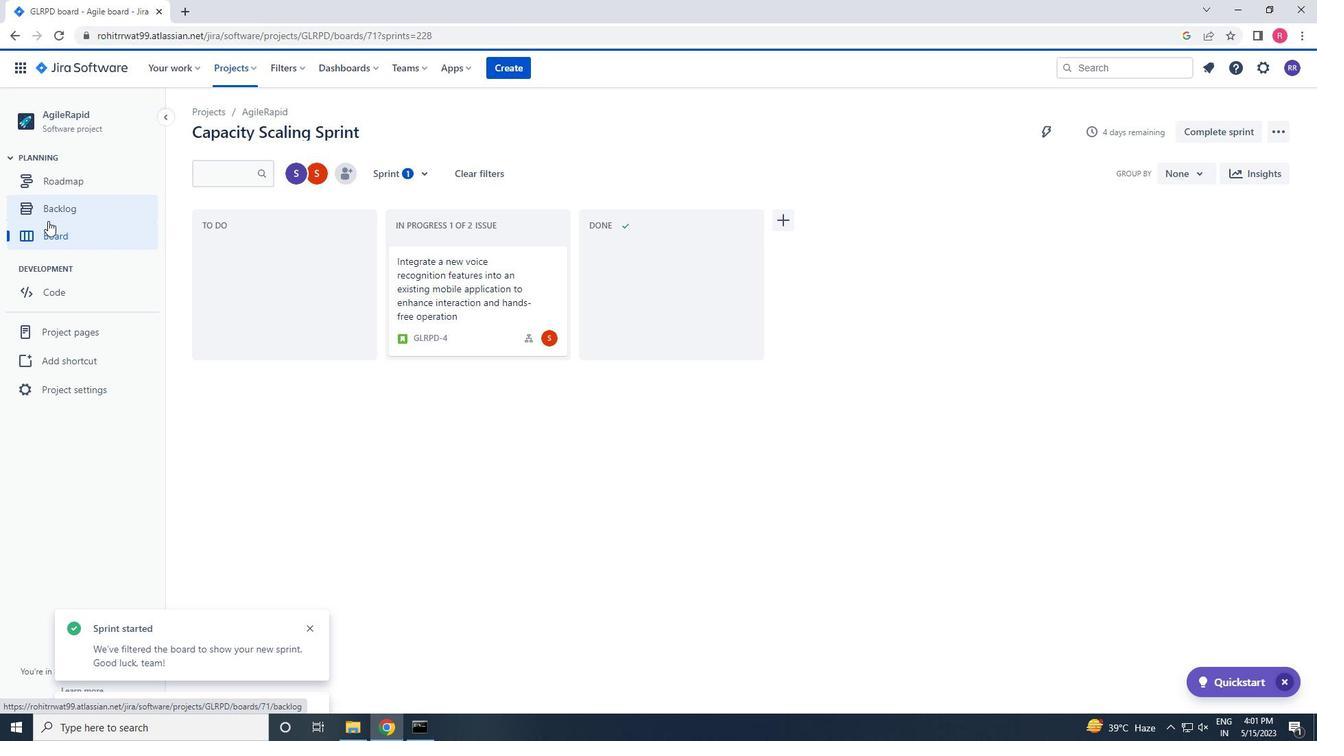 
Action: Mouse moved to (1197, 507)
Screenshot: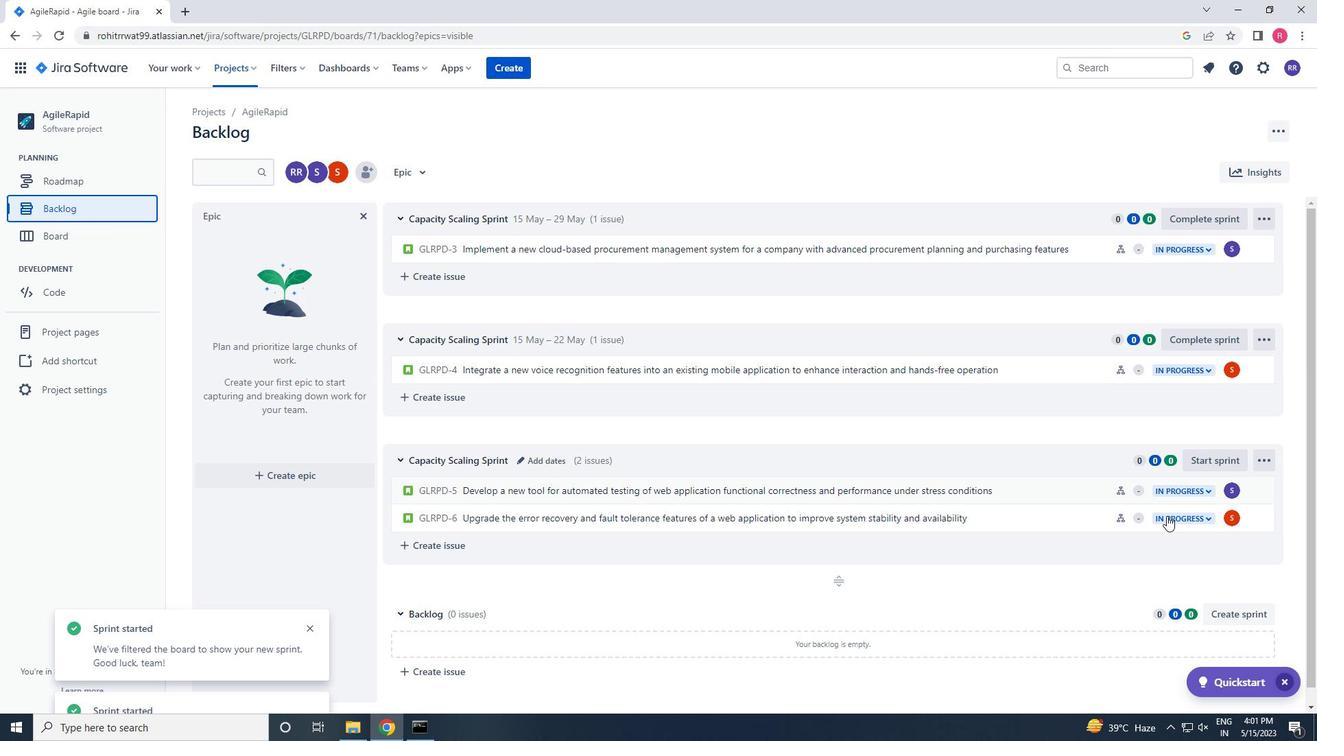
Action: Mouse scrolled (1197, 506) with delta (0, 0)
Screenshot: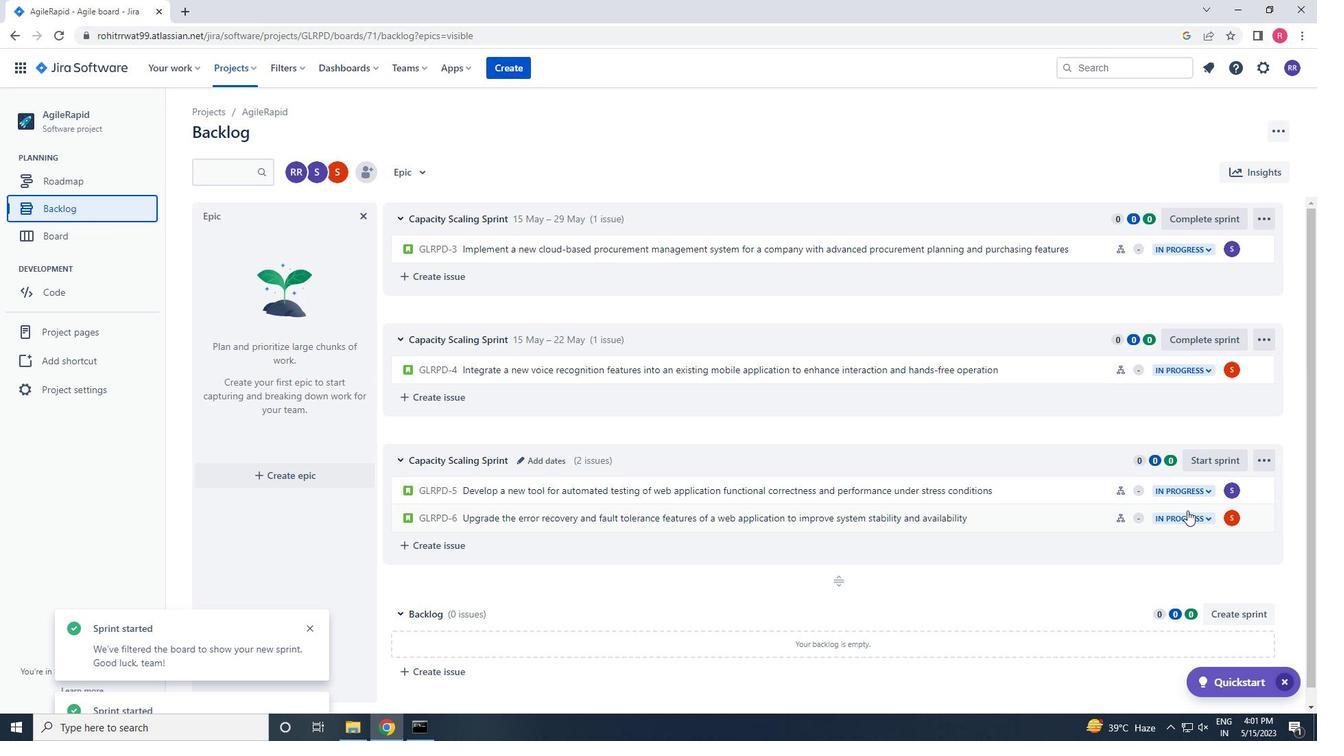 
Action: Mouse moved to (1219, 442)
Screenshot: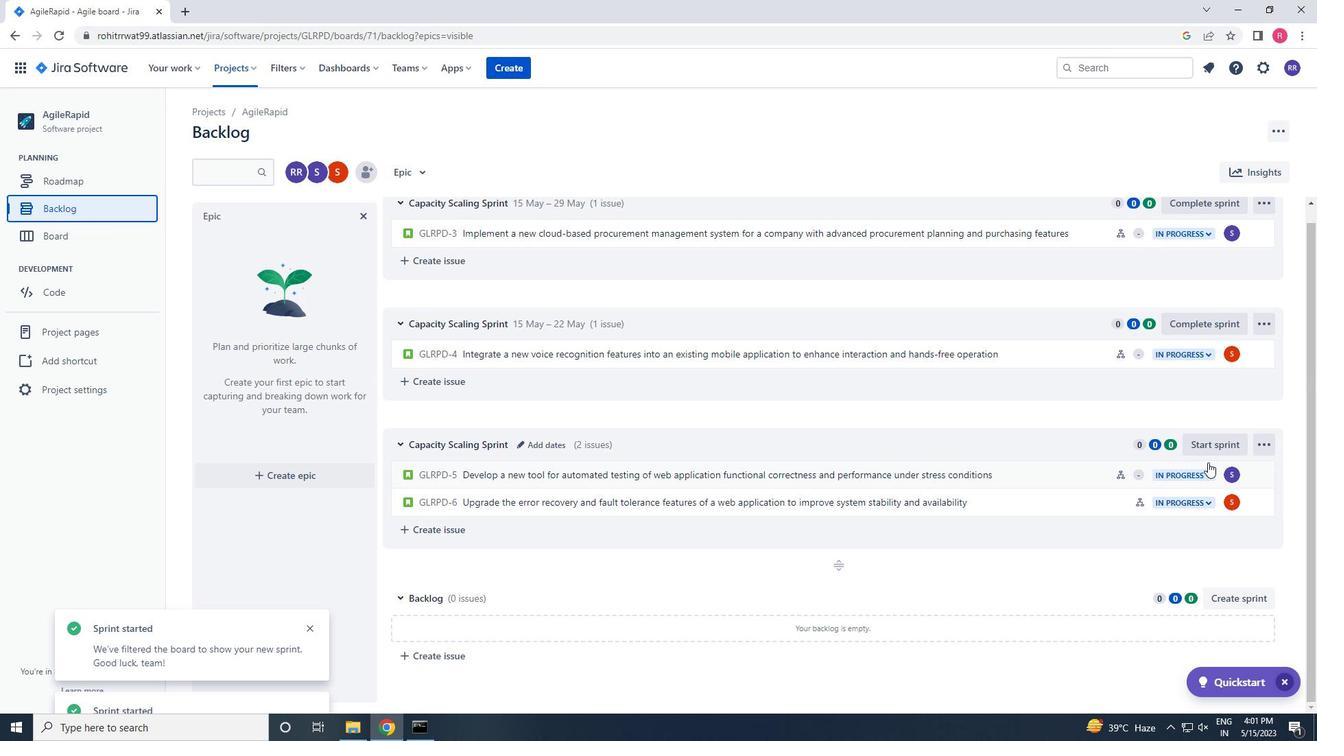 
Action: Mouse pressed left at (1219, 442)
Screenshot: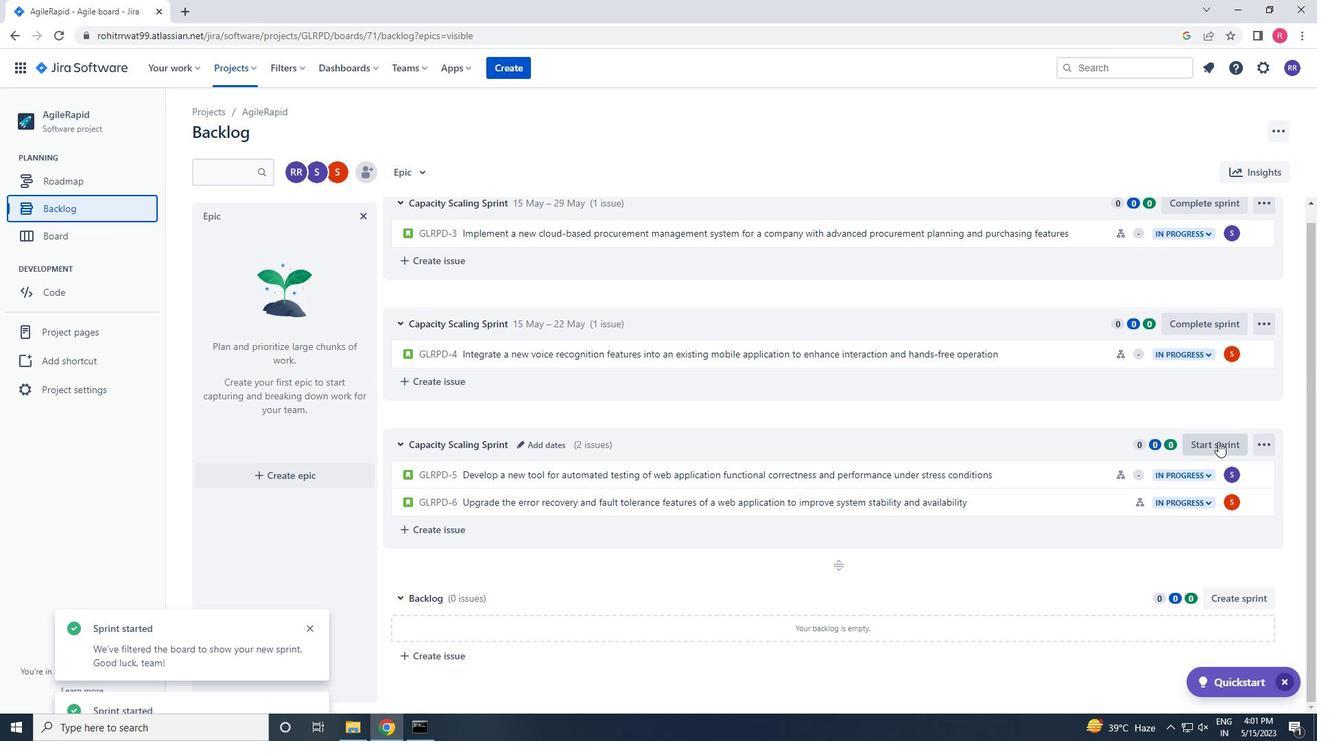 
Action: Mouse moved to (596, 245)
Screenshot: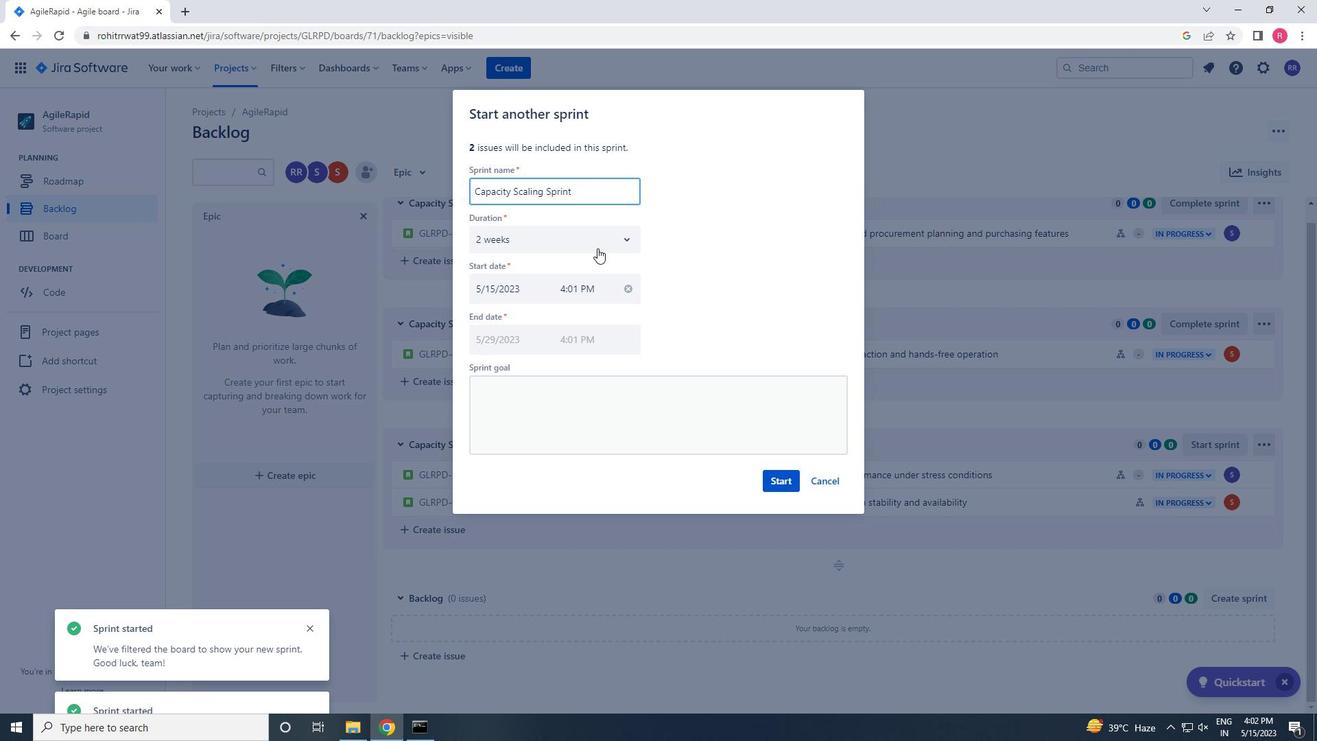 
Action: Mouse pressed left at (596, 245)
Screenshot: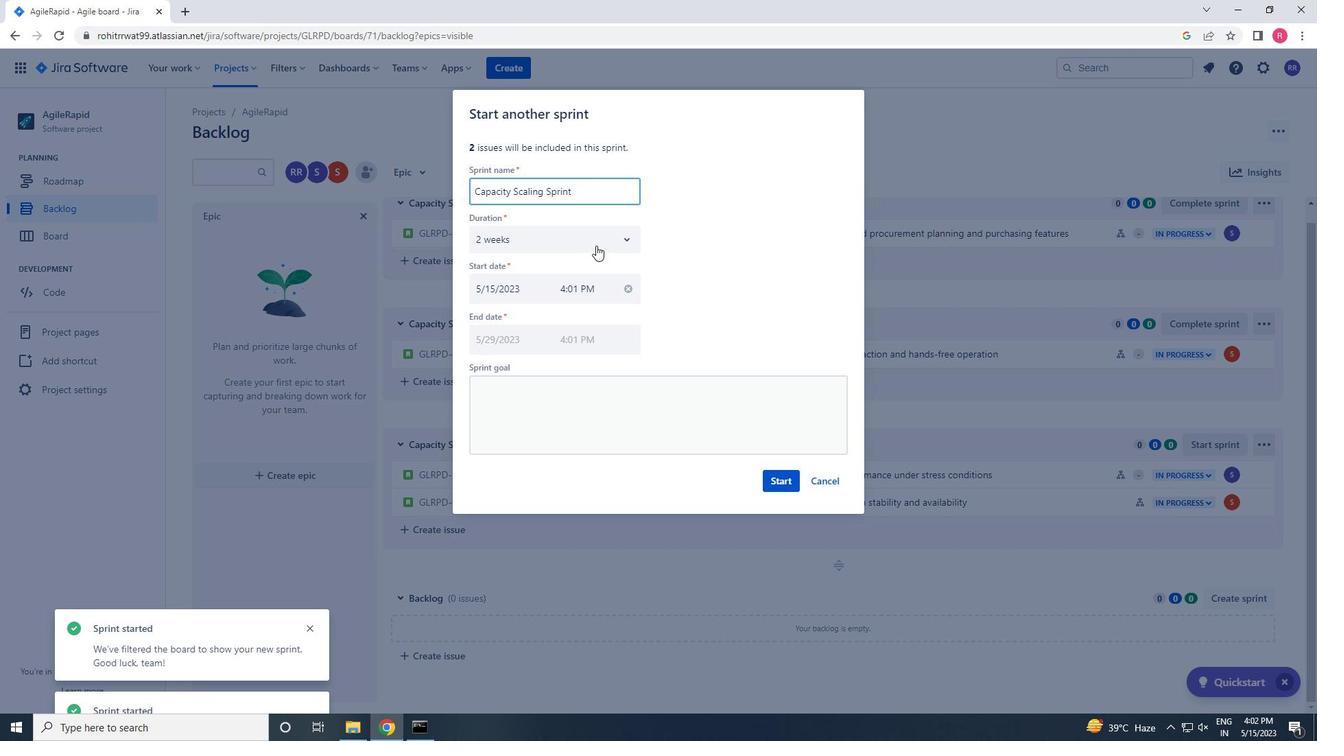 
Action: Mouse moved to (586, 320)
Screenshot: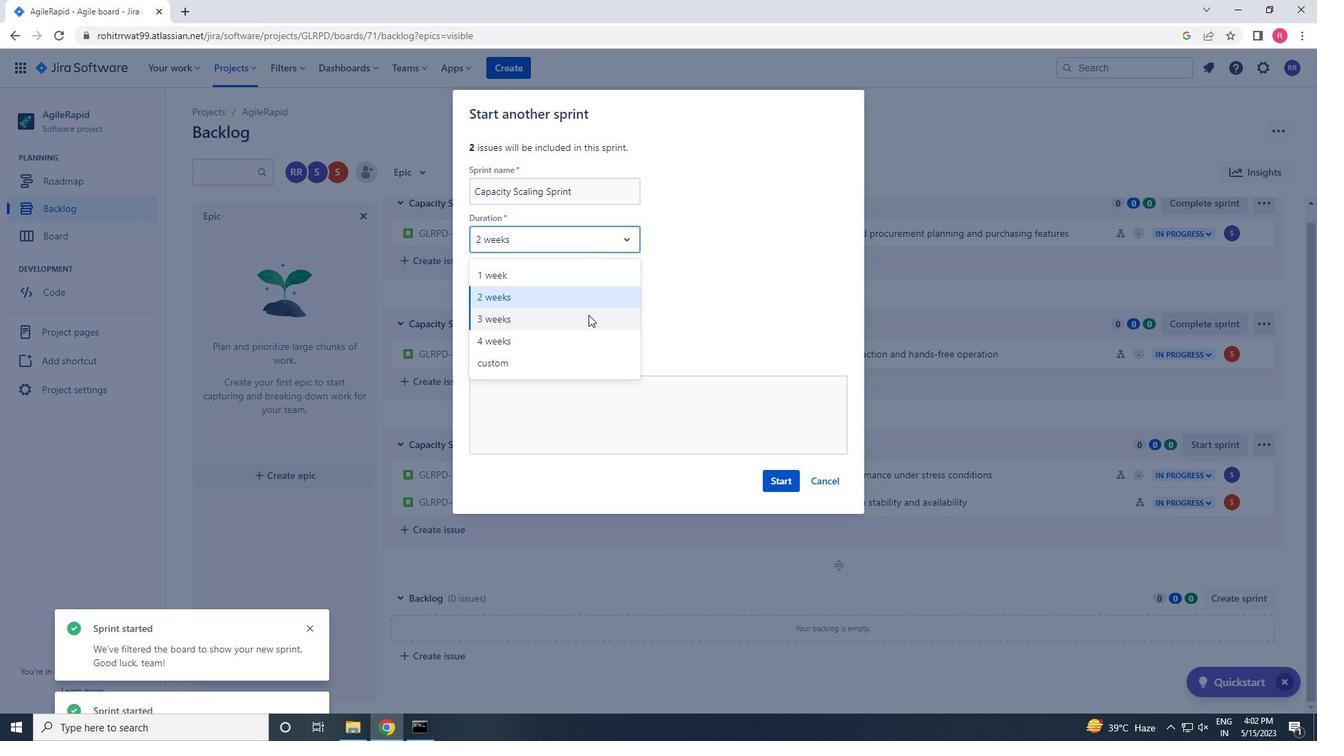 
Action: Mouse pressed left at (586, 320)
Screenshot: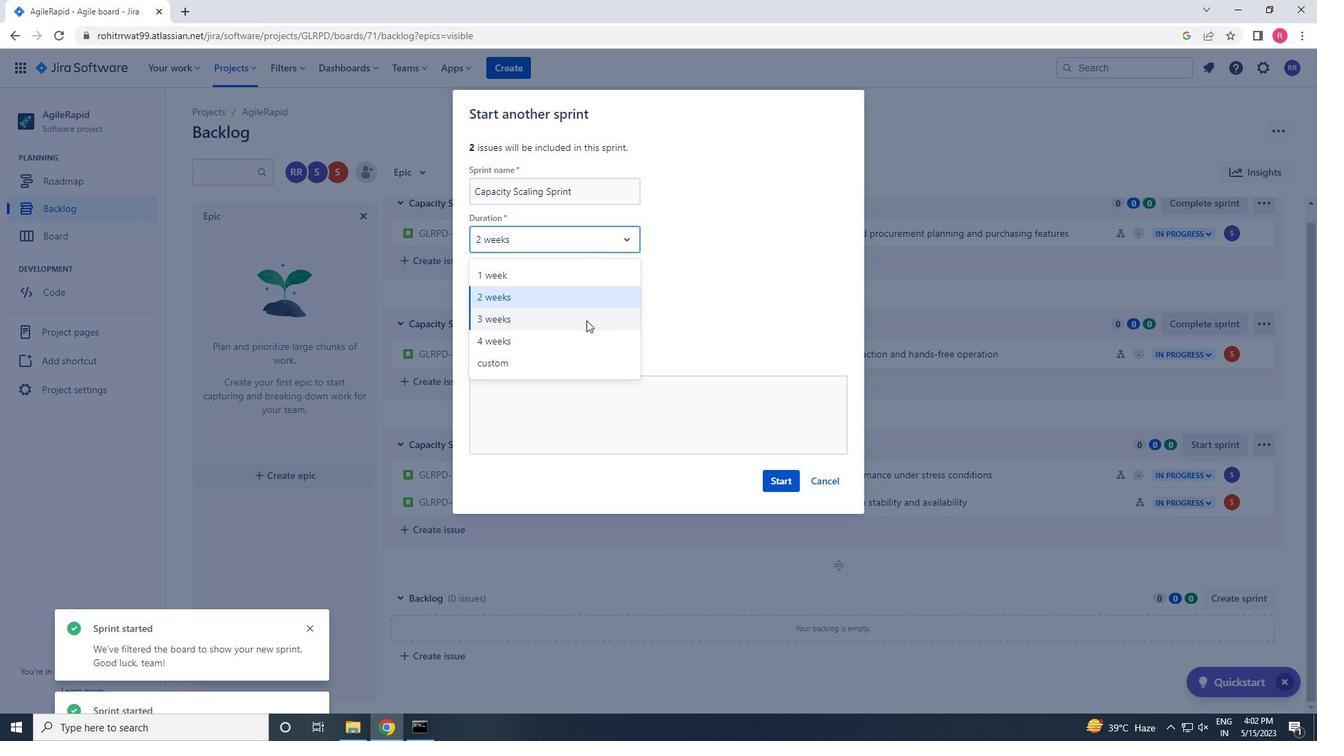 
Action: Mouse moved to (787, 484)
Screenshot: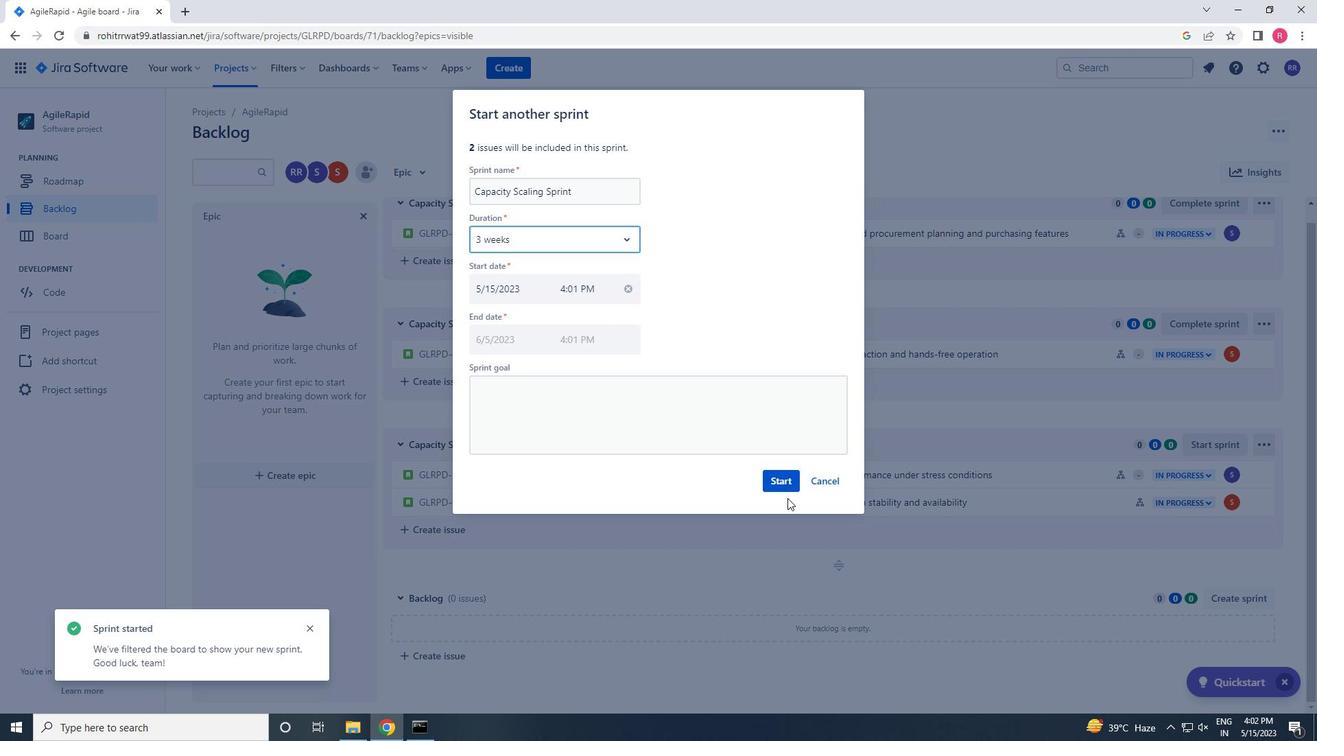 
Action: Mouse pressed left at (787, 484)
Screenshot: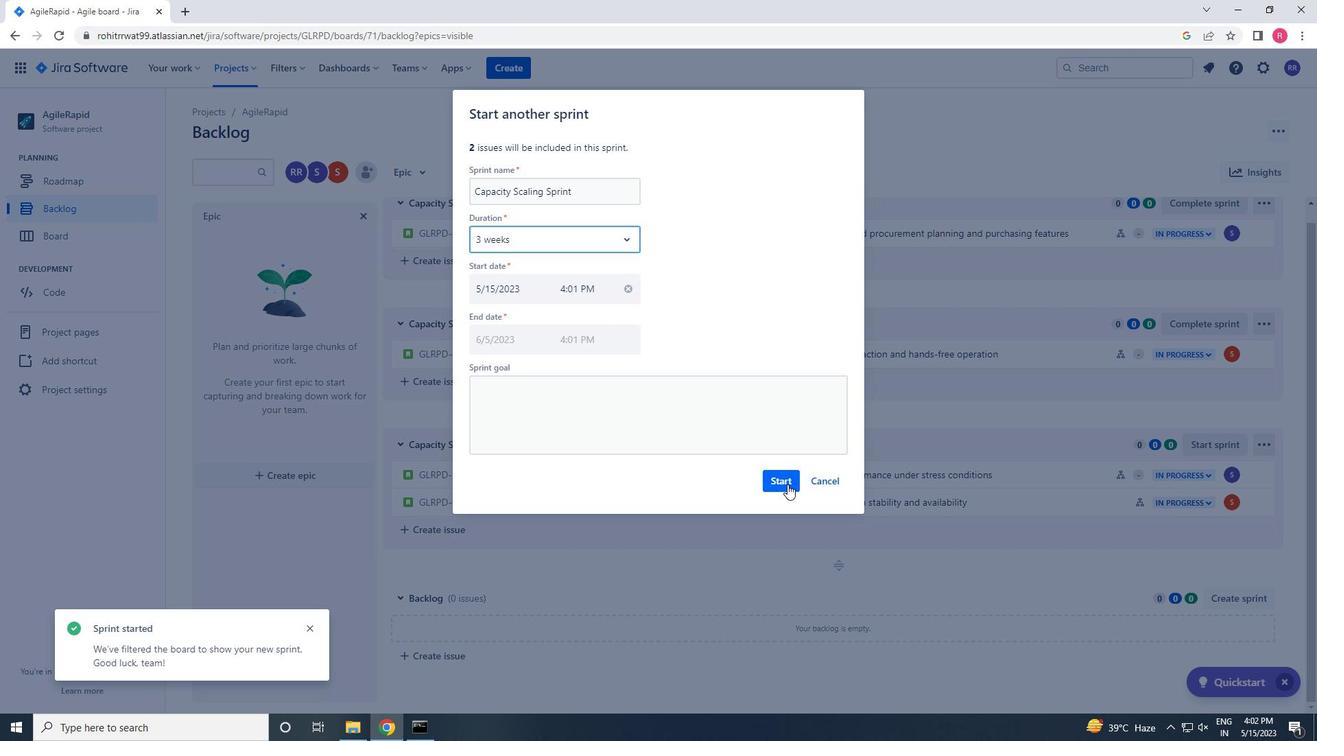 
Action: Mouse moved to (94, 201)
Screenshot: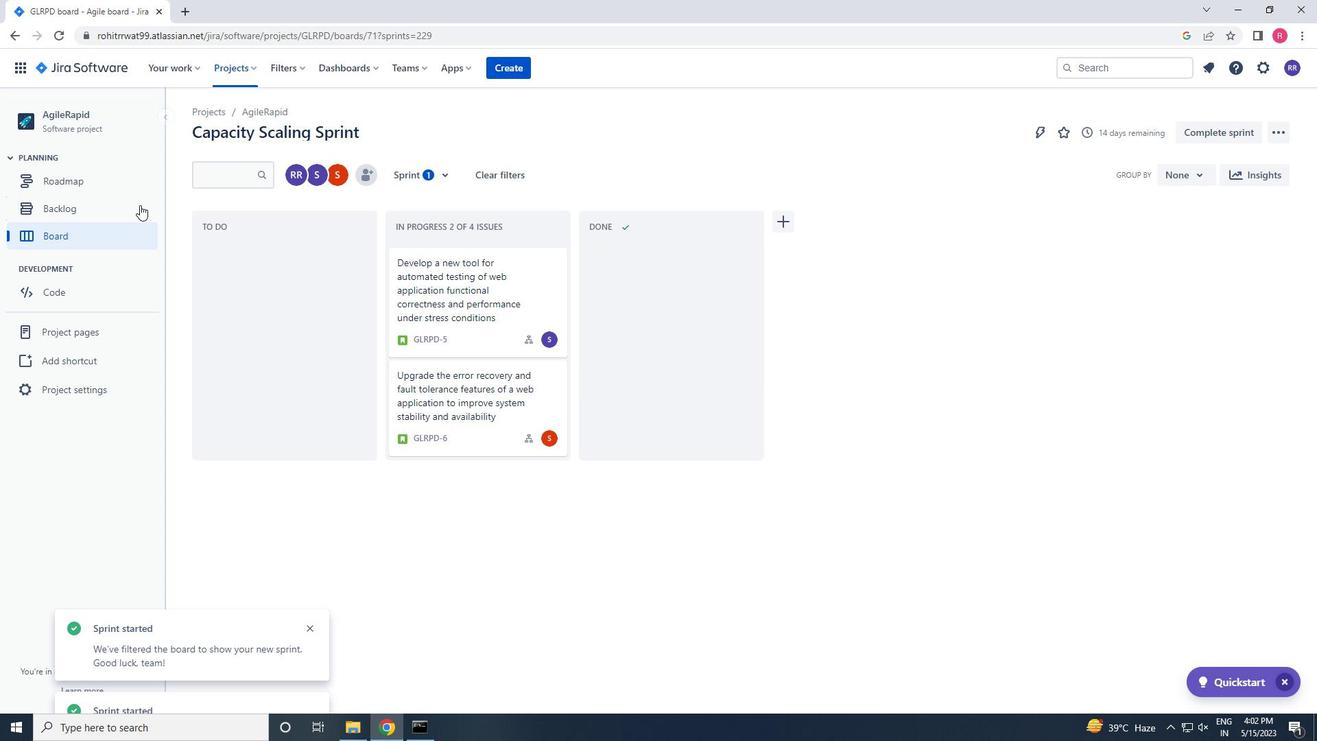 
Action: Mouse pressed left at (94, 201)
Screenshot: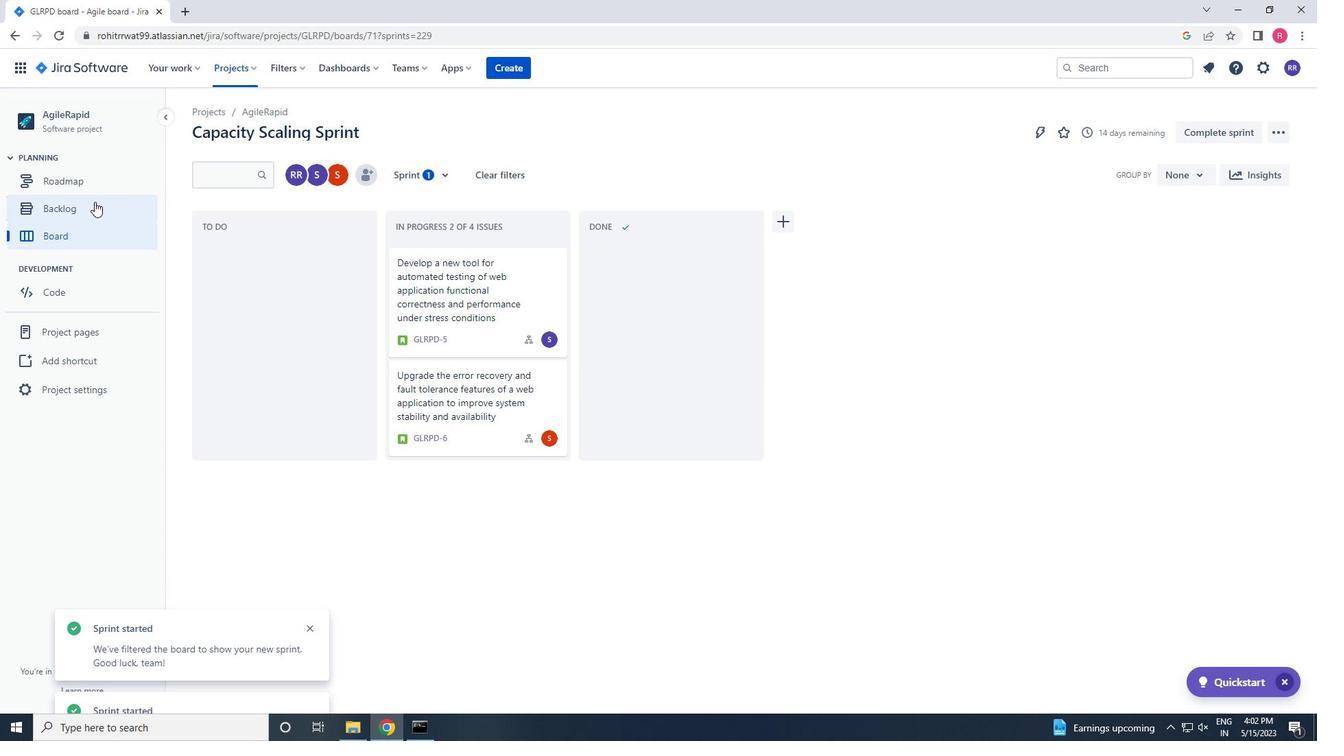 
Action: Mouse moved to (129, 276)
Screenshot: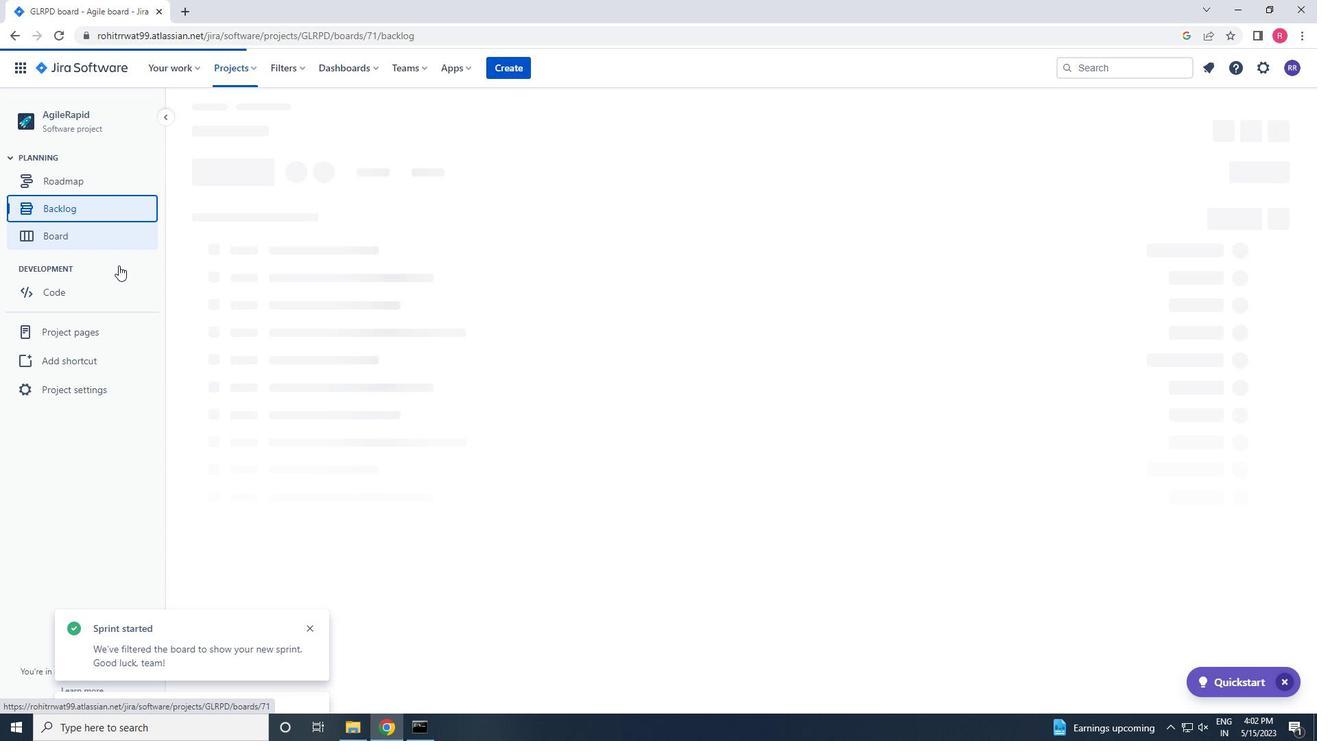 
